 Task: Plan a time for the professional mentorship meeting.
Action: Mouse moved to (79, 170)
Screenshot: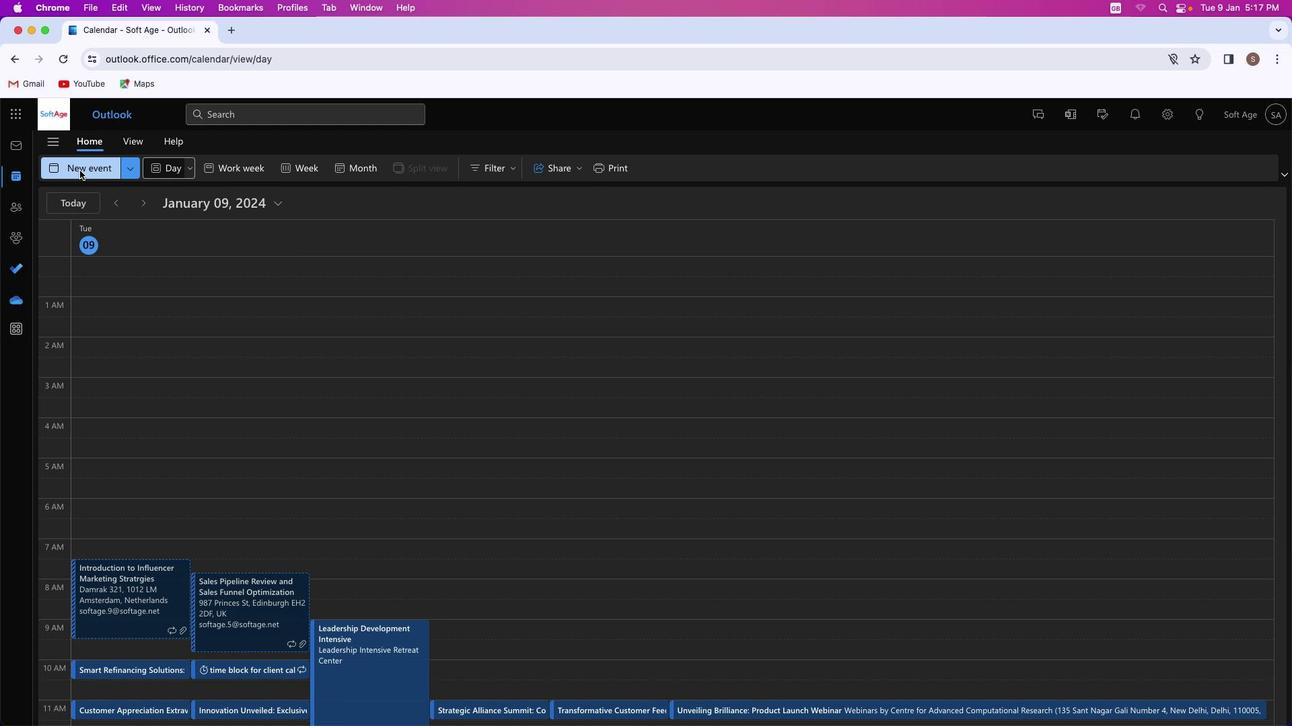 
Action: Mouse pressed left at (79, 170)
Screenshot: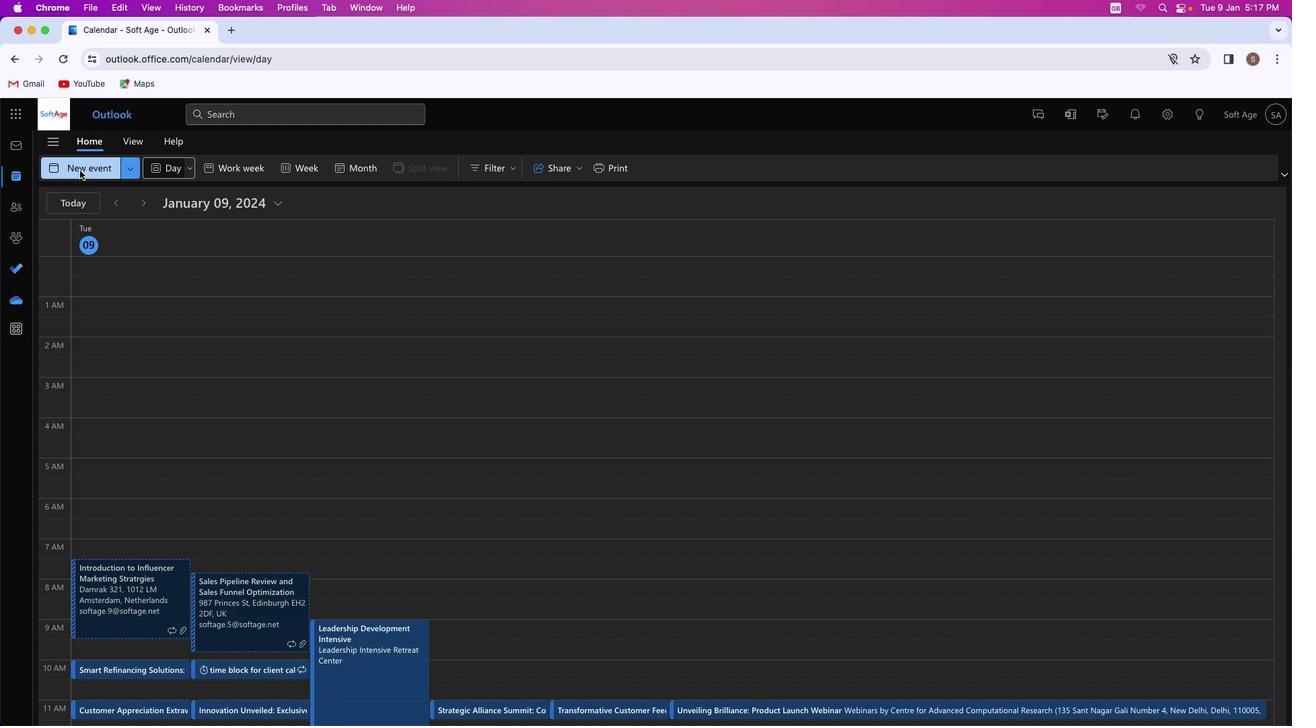 
Action: Mouse moved to (329, 249)
Screenshot: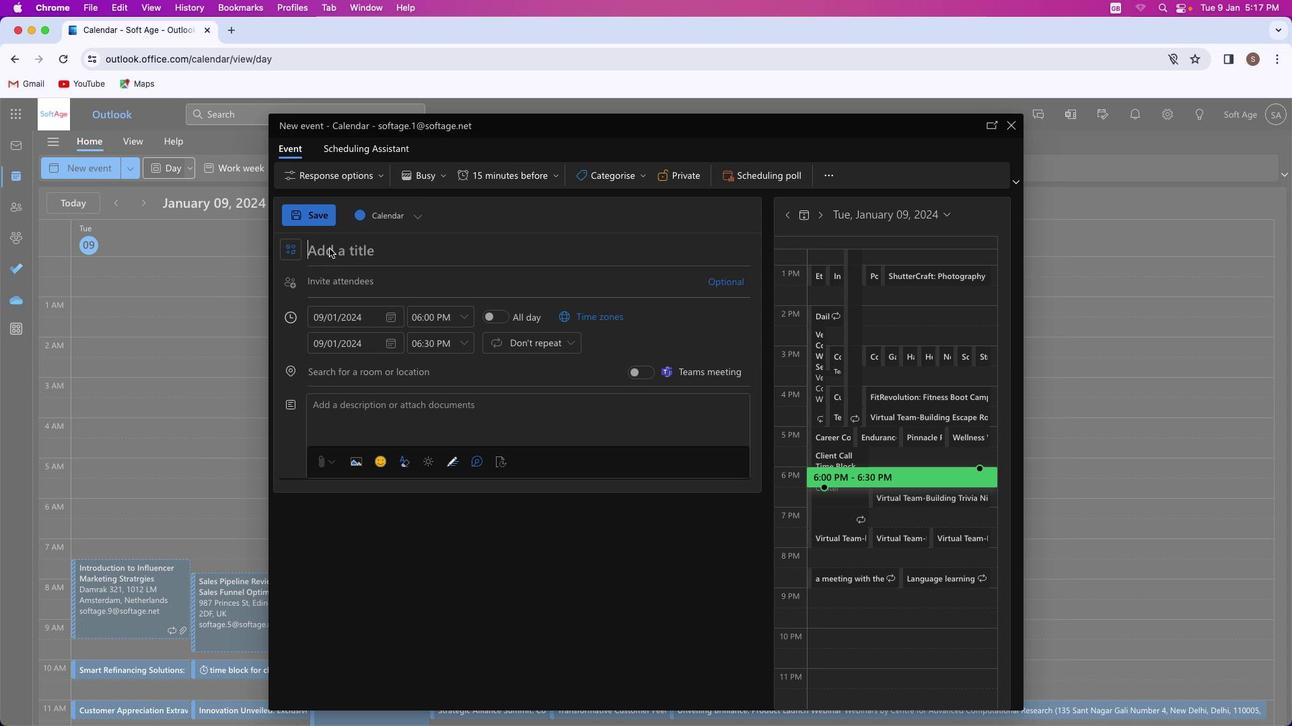 
Action: Mouse pressed left at (329, 249)
Screenshot: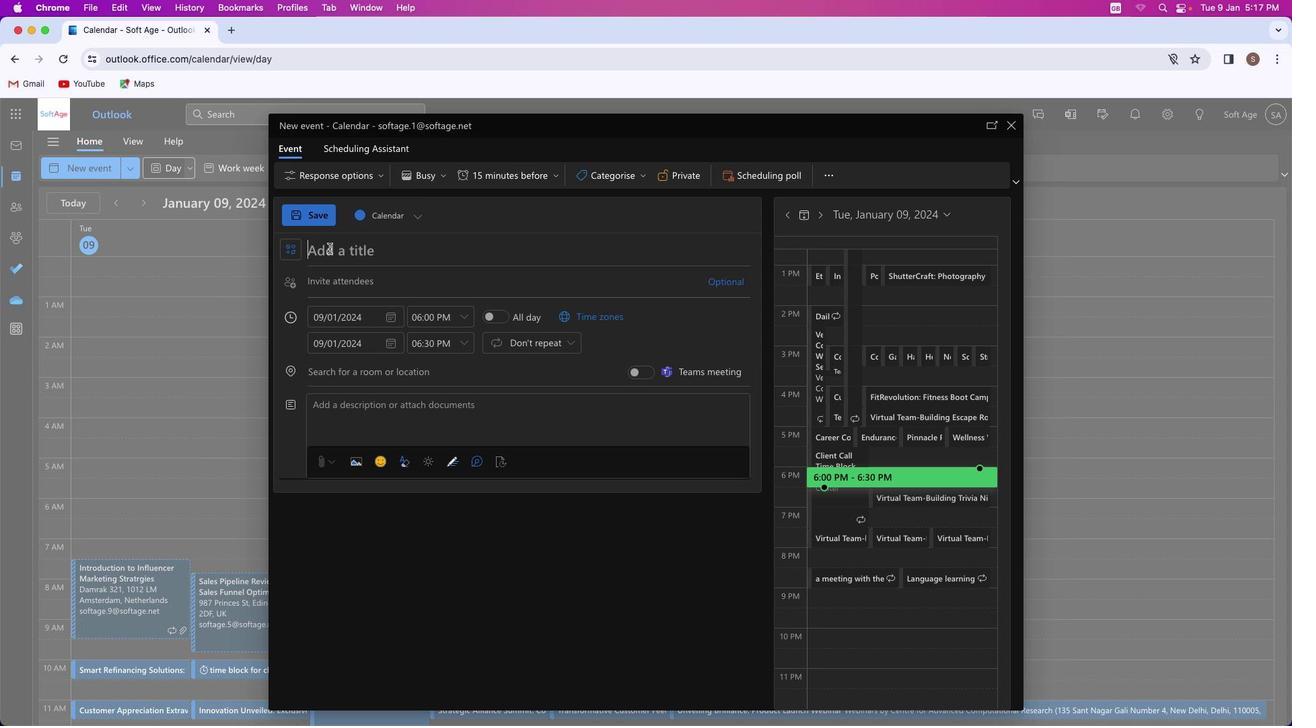 
Action: Key pressed Key.shift_r'M''e''n''t''o''r''s''h''i''p'Key.spaceKey.shift_r'M''o''m''e''n''t''u''m'Key.shift_r':'Key.spaceKey.shift_r'P''r''o''f''e''s''s''i''o''n''a''l'Key.spaceKey.shift'G''r''o''w''t''h'Key.spaceKey.shift_r'M''e''e''t''i''n''g'
Screenshot: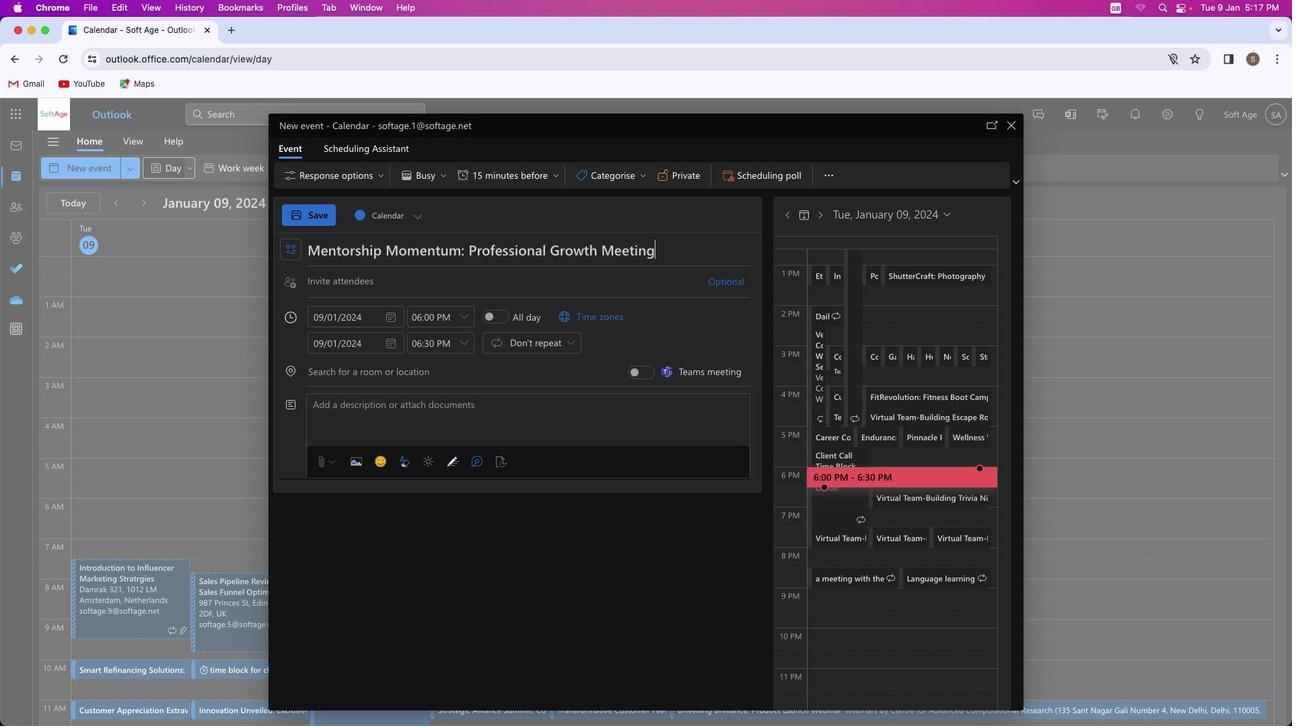 
Action: Mouse moved to (351, 286)
Screenshot: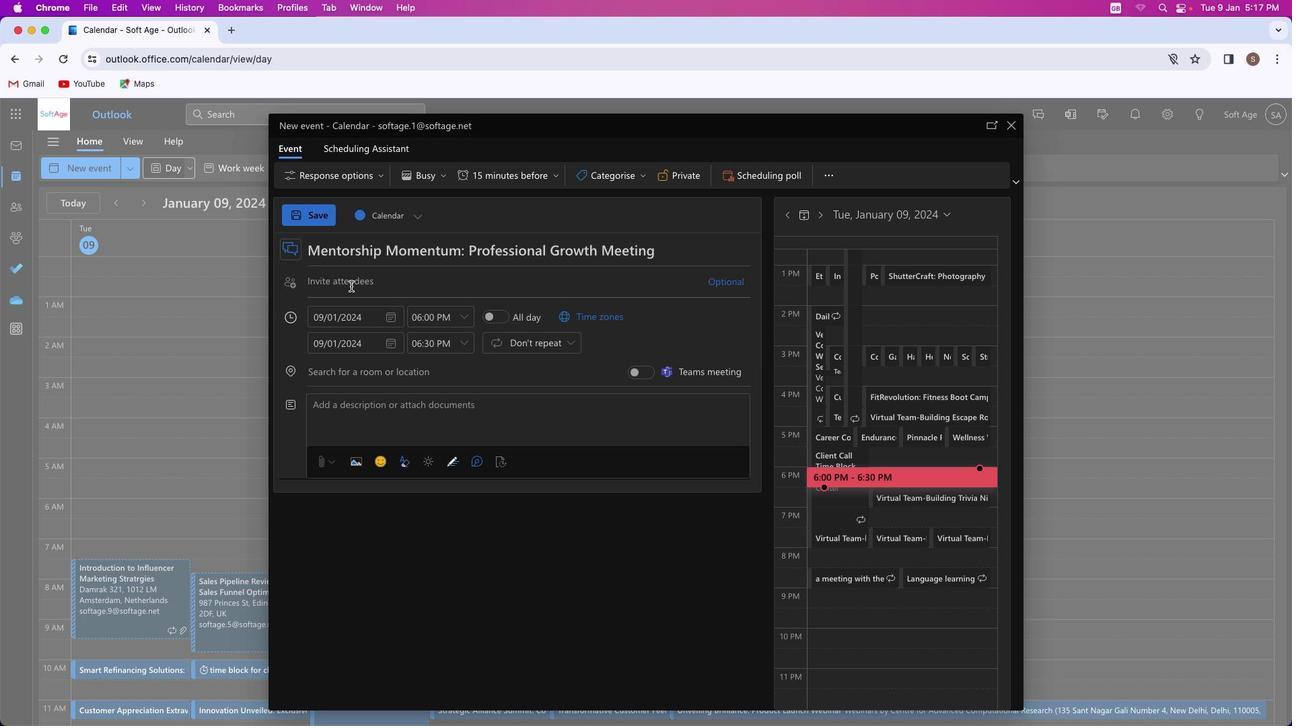 
Action: Mouse pressed left at (351, 286)
Screenshot: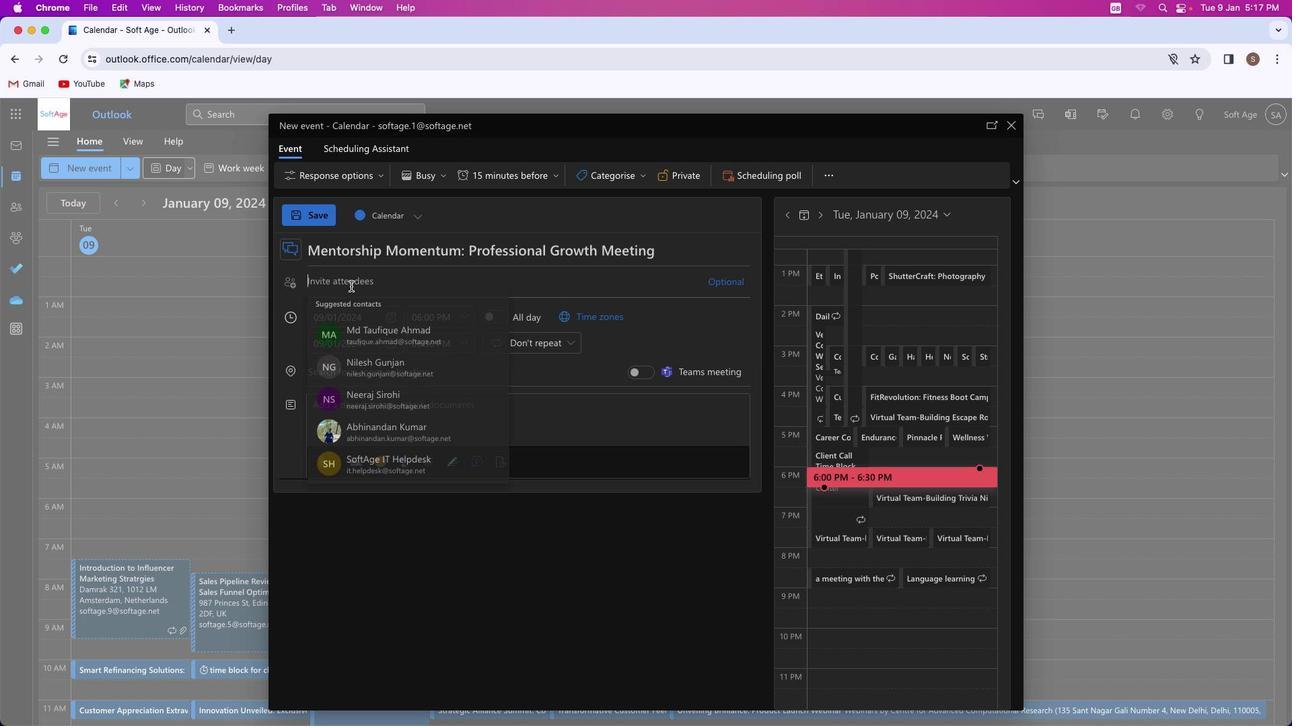 
Action: Key pressed 's''h''i''v''a''m''y''a''d''a''v''s''m''4''1'Key.shift'@''o''u''t''l''o''o''k''.''c''o''m'
Screenshot: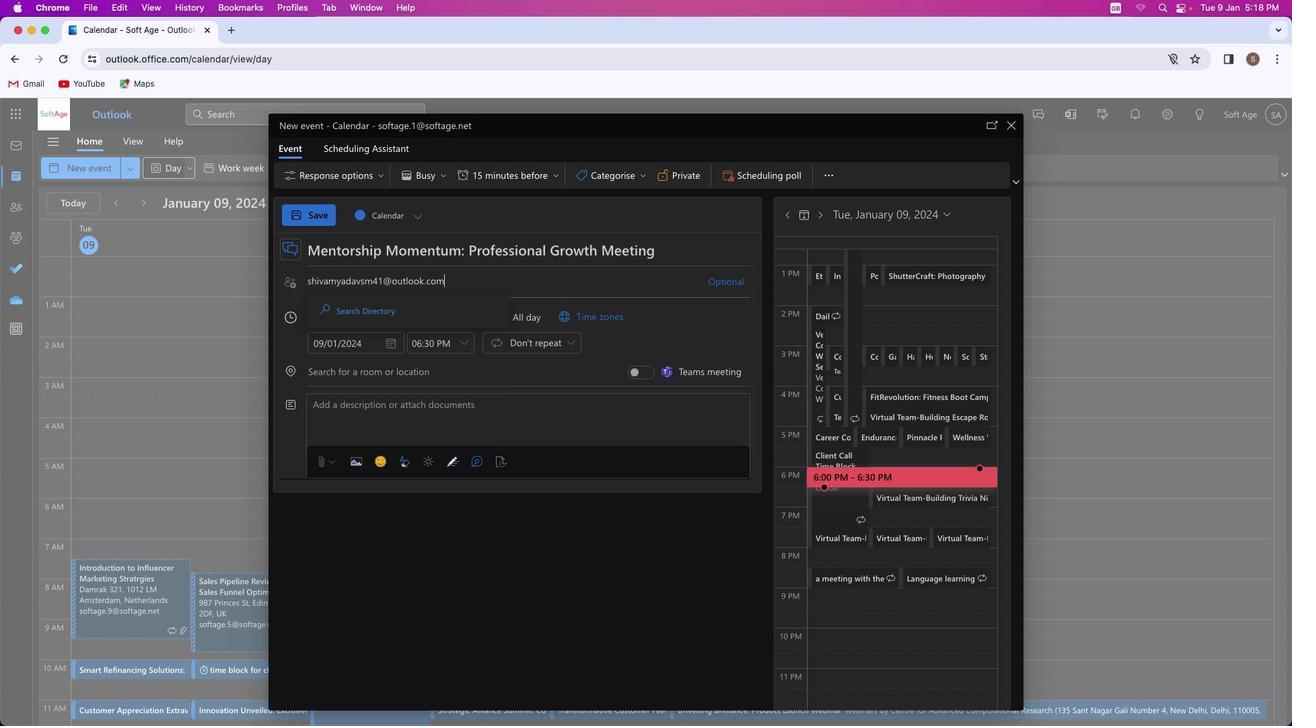 
Action: Mouse moved to (425, 313)
Screenshot: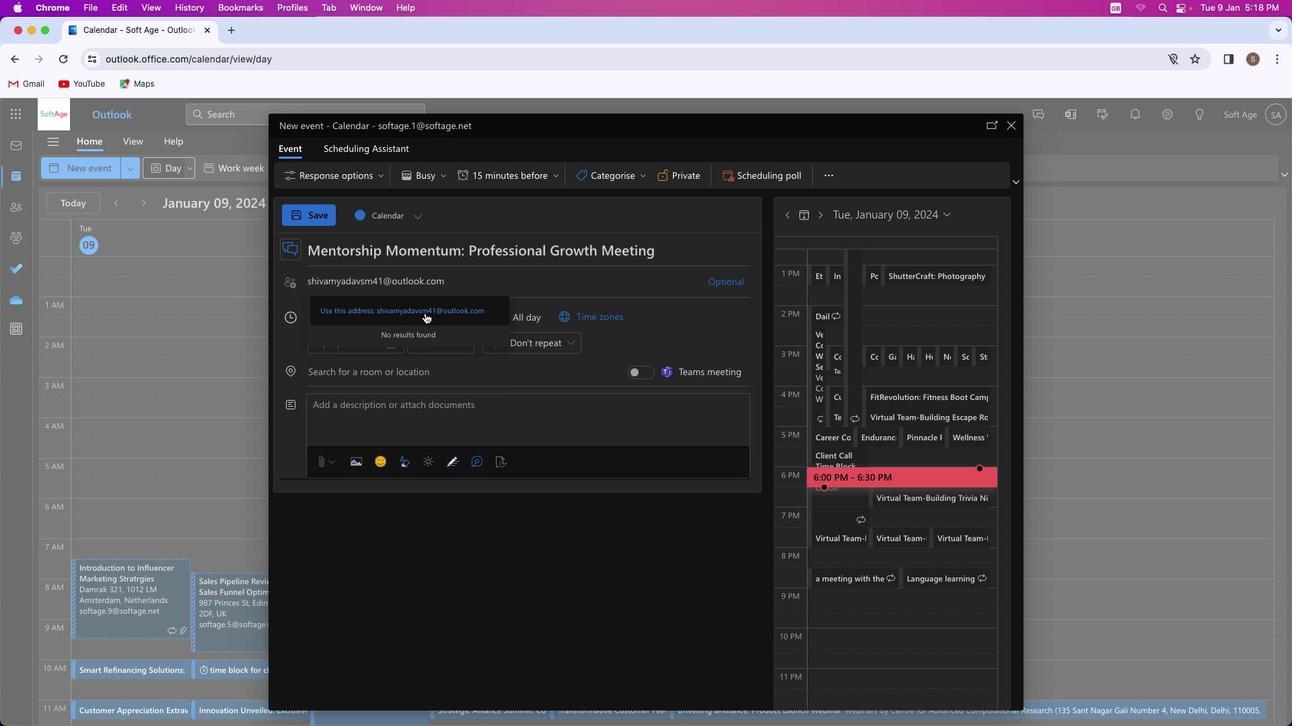 
Action: Mouse pressed left at (425, 313)
Screenshot: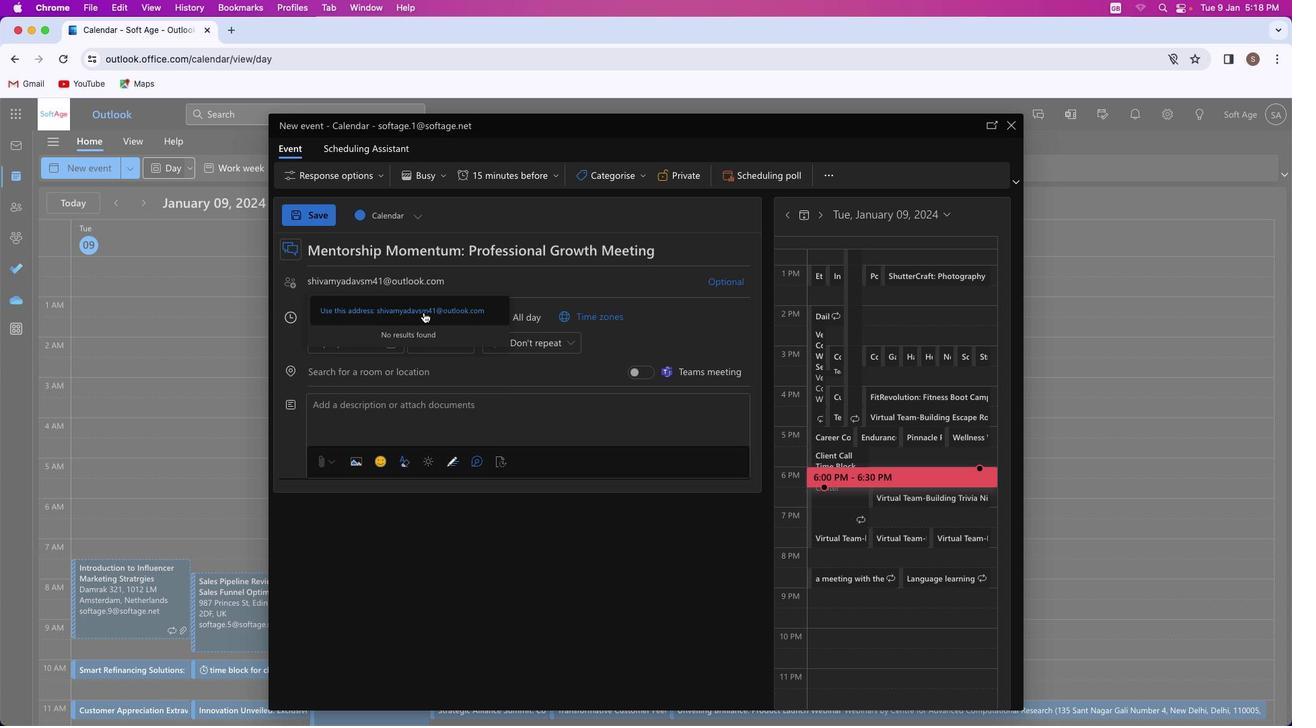 
Action: Mouse moved to (475, 311)
Screenshot: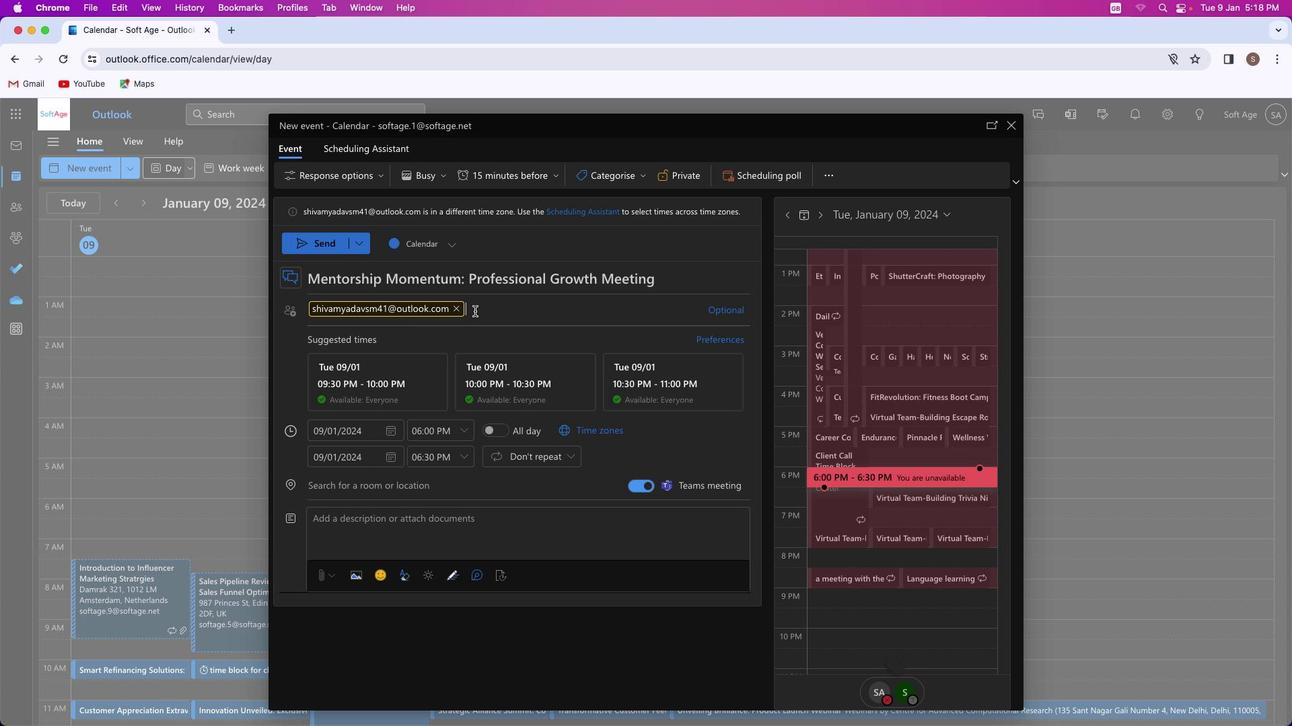 
Action: Key pressed Key.shift'A''k''a''s''h''r''a''j''p''u''t'Key.shift'@''o''u''t''l''o''o''k''.''c''o''m'
Screenshot: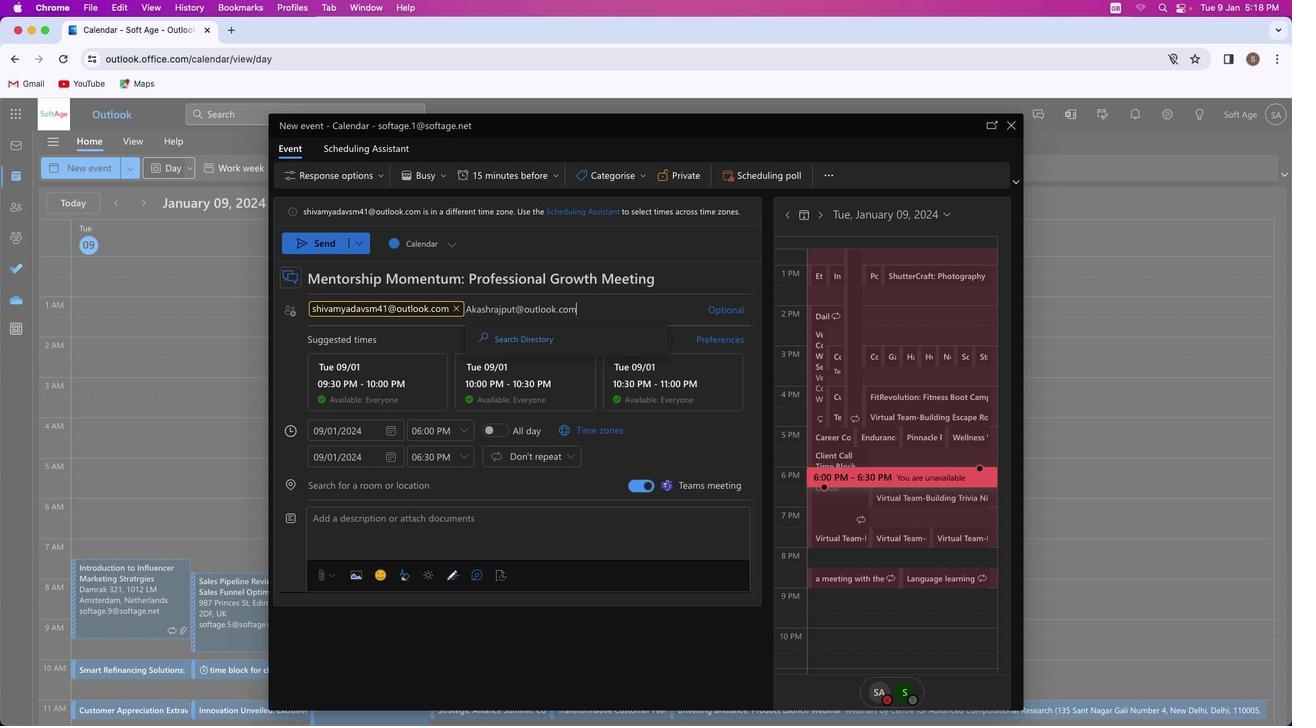 
Action: Mouse moved to (575, 339)
Screenshot: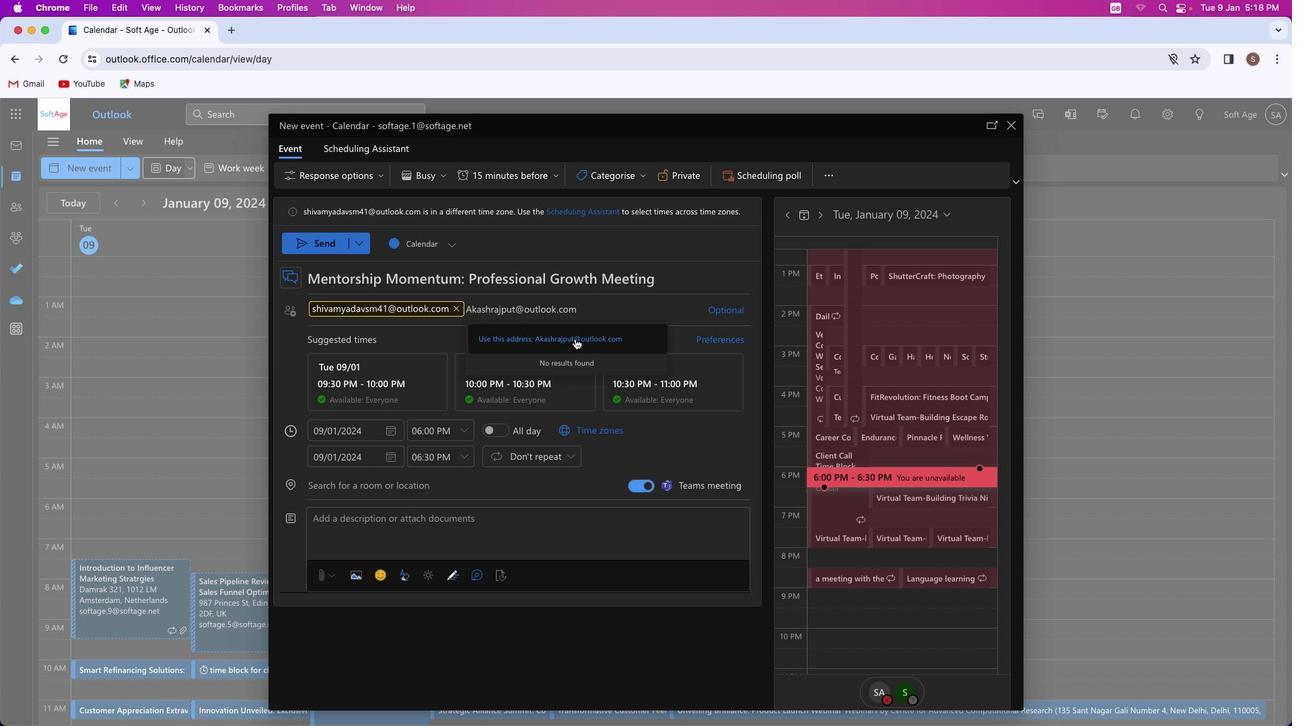 
Action: Mouse pressed left at (575, 339)
Screenshot: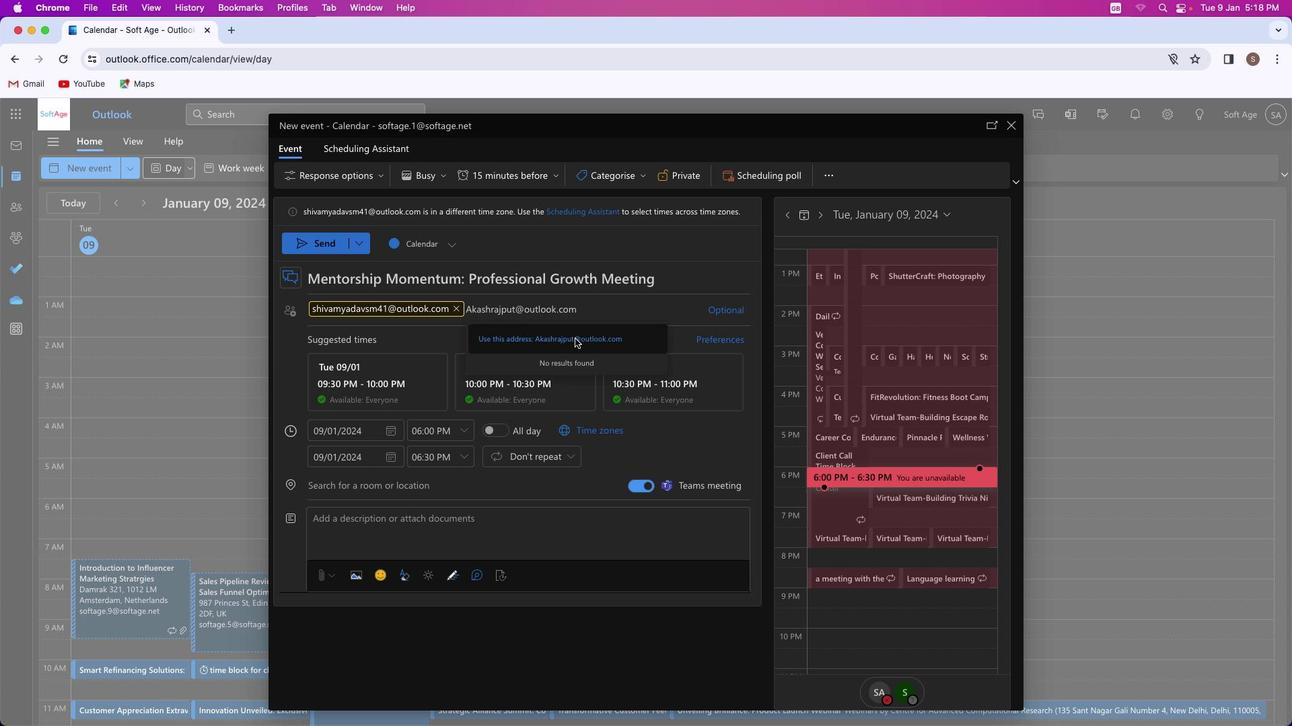 
Action: Mouse moved to (721, 325)
Screenshot: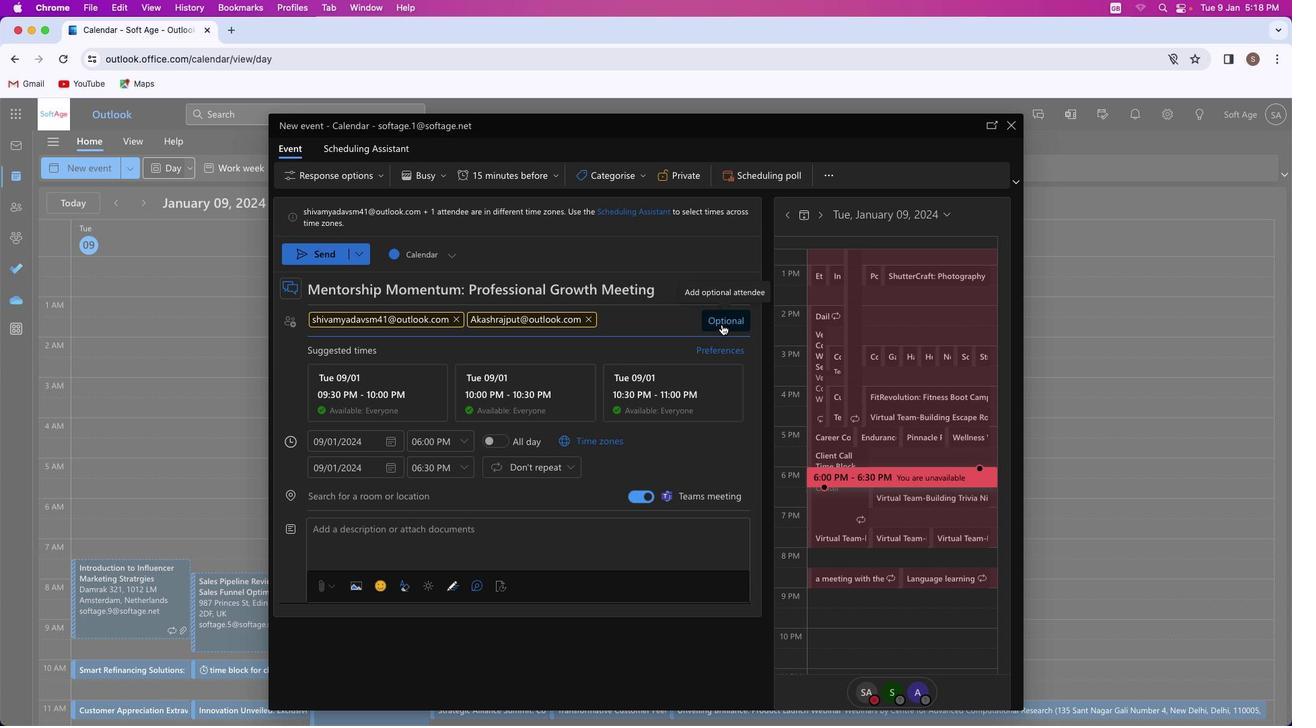 
Action: Mouse pressed left at (721, 325)
Screenshot: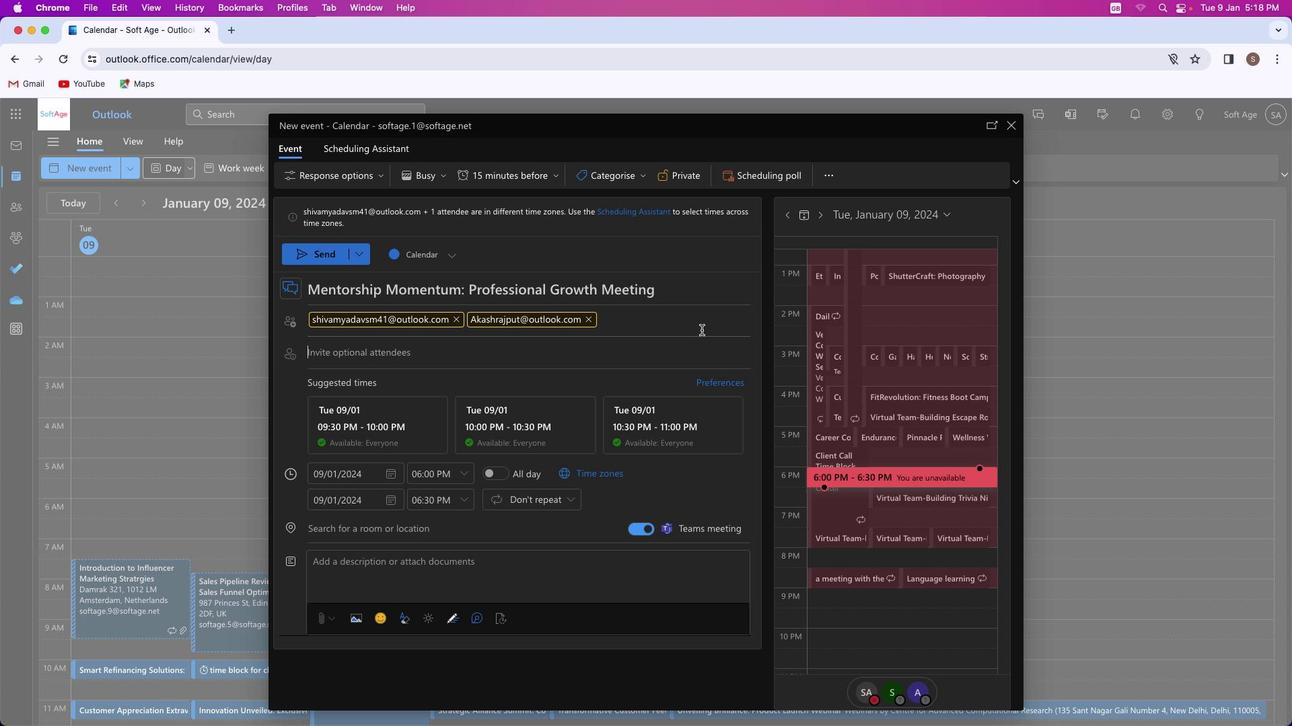
Action: Mouse moved to (374, 356)
Screenshot: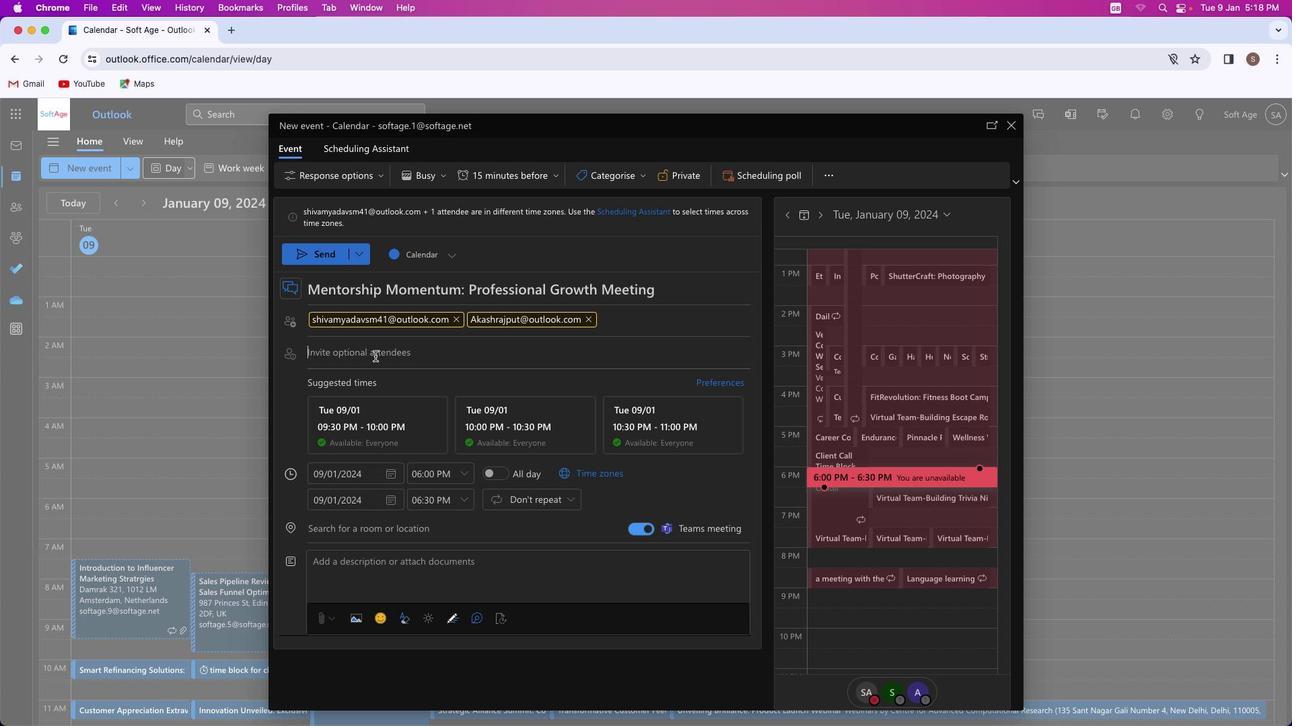 
Action: Key pressed Key.shift_r'M''u''k''k''u''n''d''1''0'Key.shift'@''o''u''t''l''o''o''k''.''c''o''m'
Screenshot: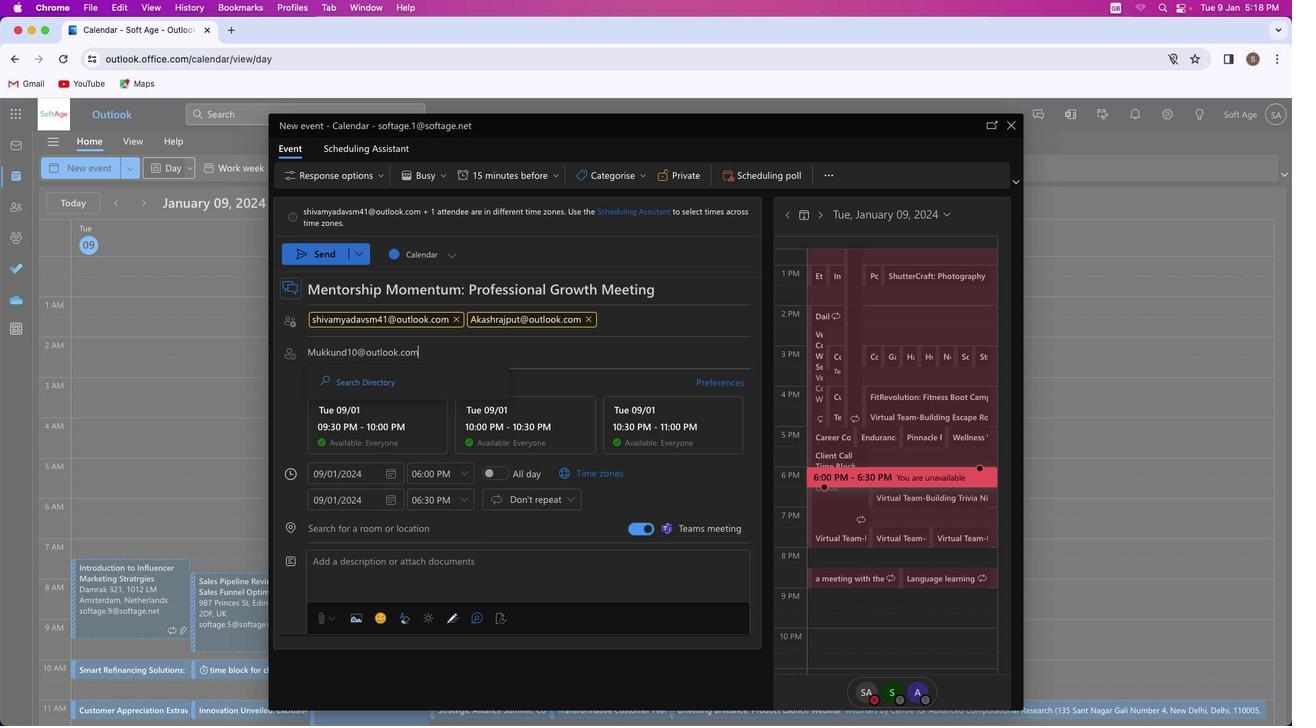 
Action: Mouse moved to (402, 379)
Screenshot: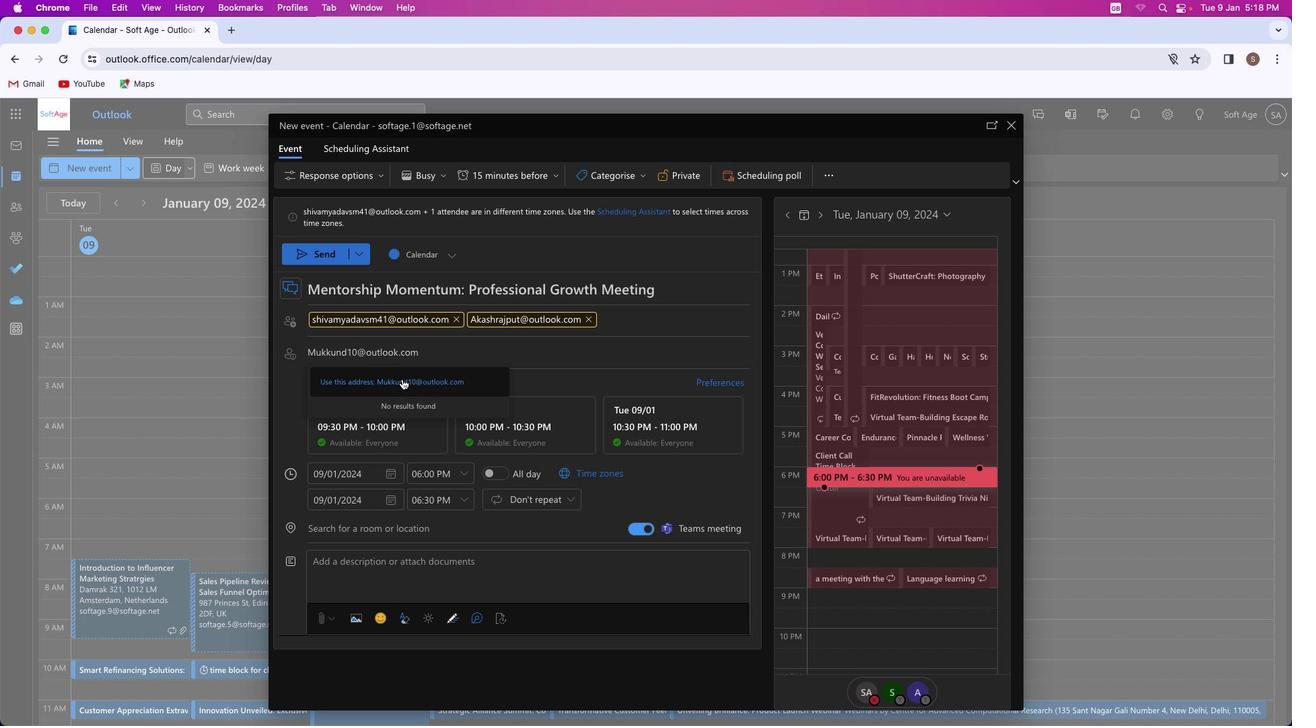
Action: Mouse pressed left at (402, 379)
Screenshot: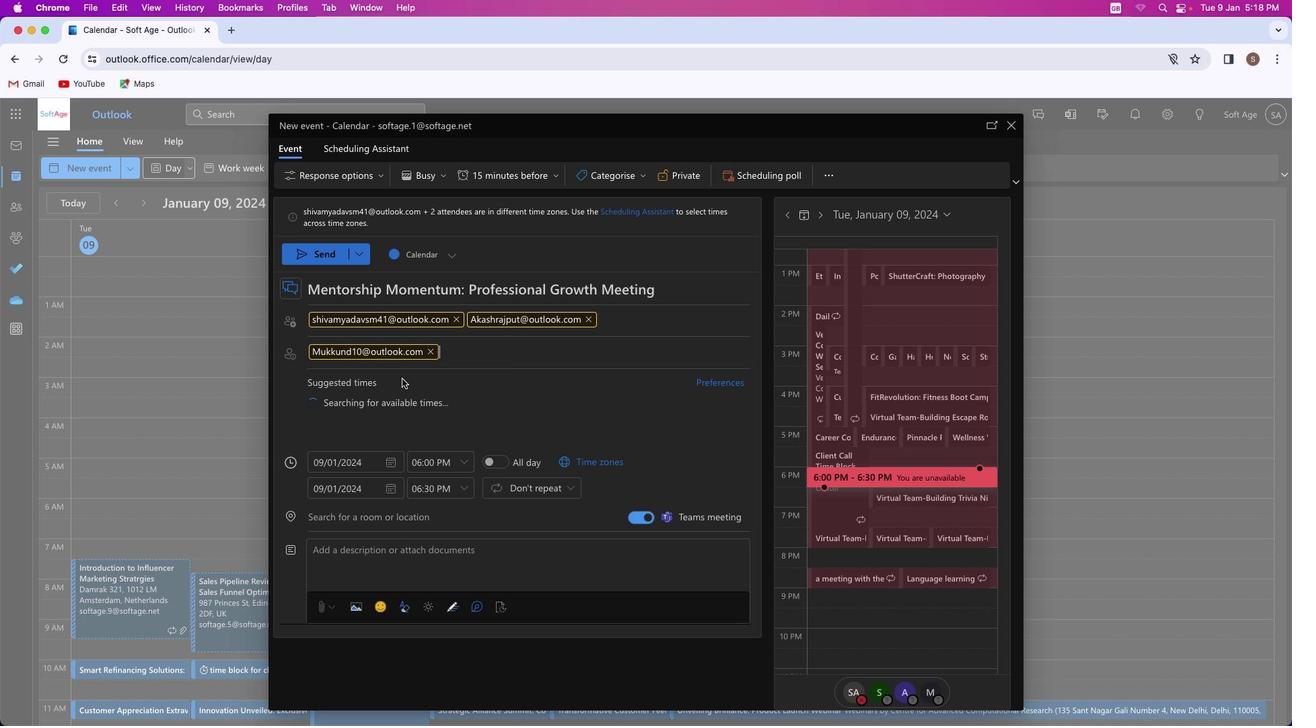 
Action: Mouse moved to (354, 529)
Screenshot: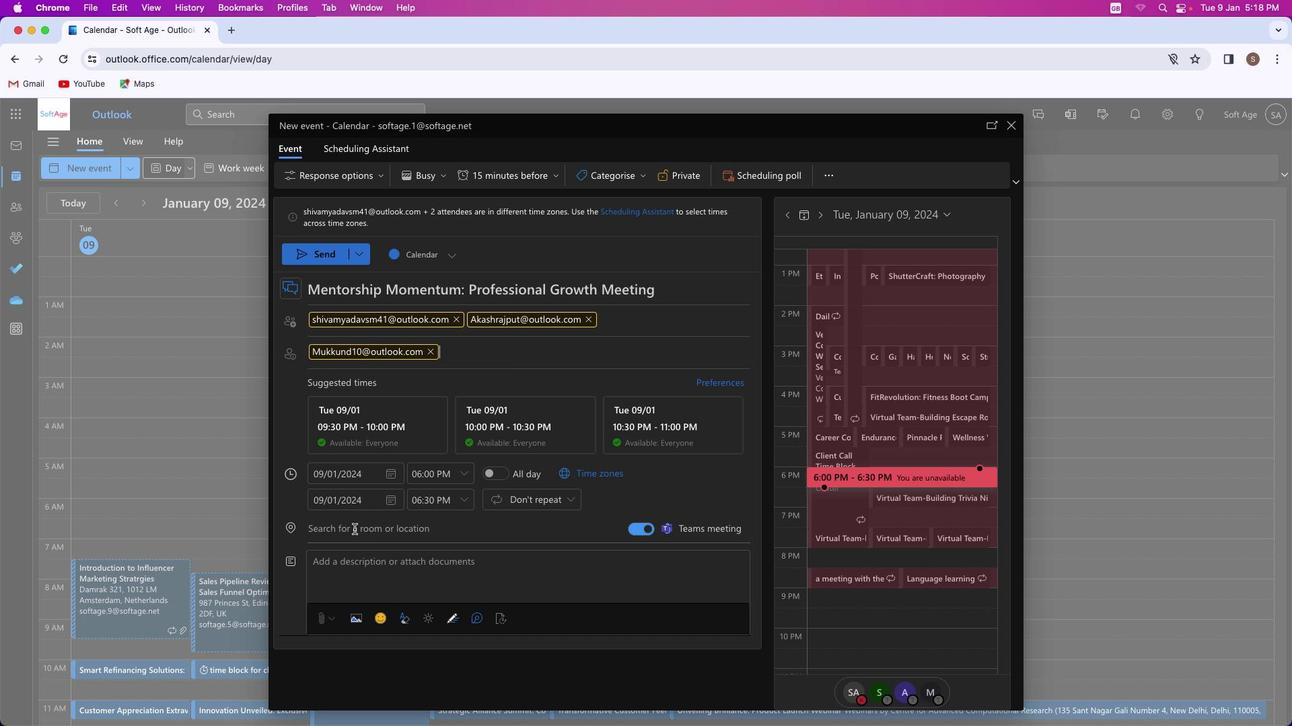 
Action: Mouse pressed left at (354, 529)
Screenshot: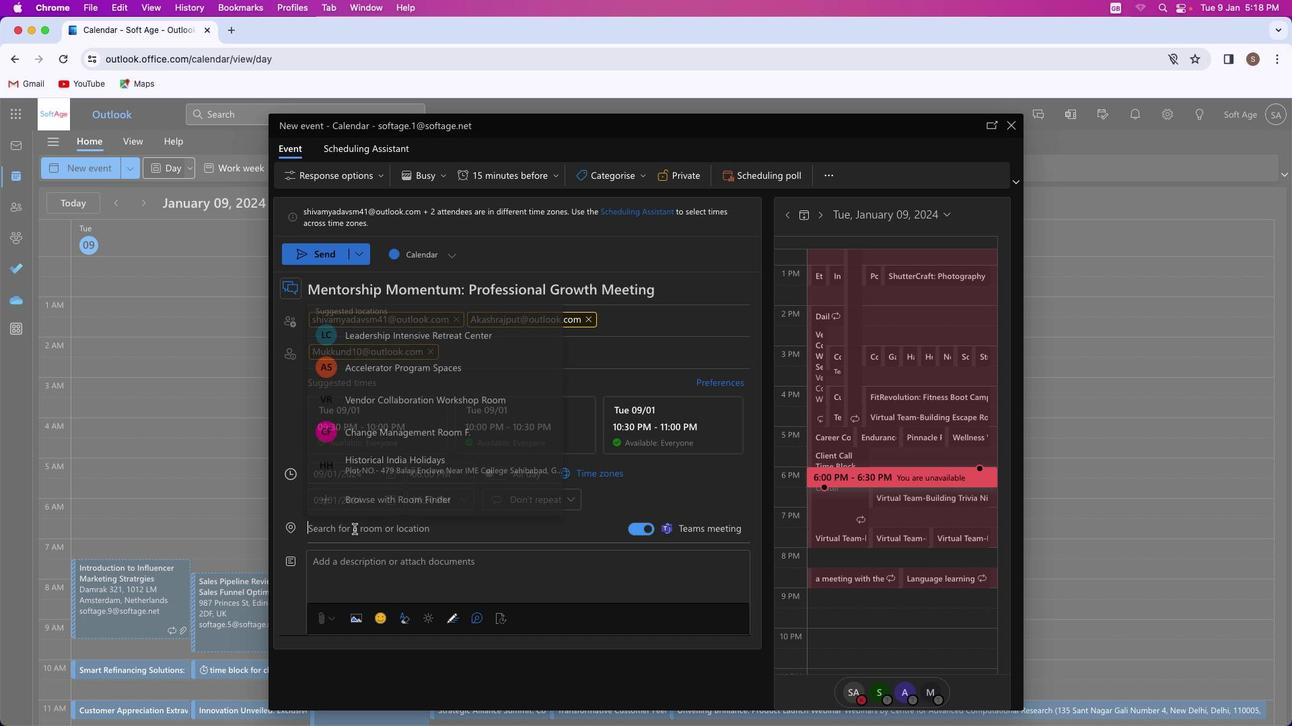 
Action: Key pressed Key.shift_r'P''r''o''f'
Screenshot: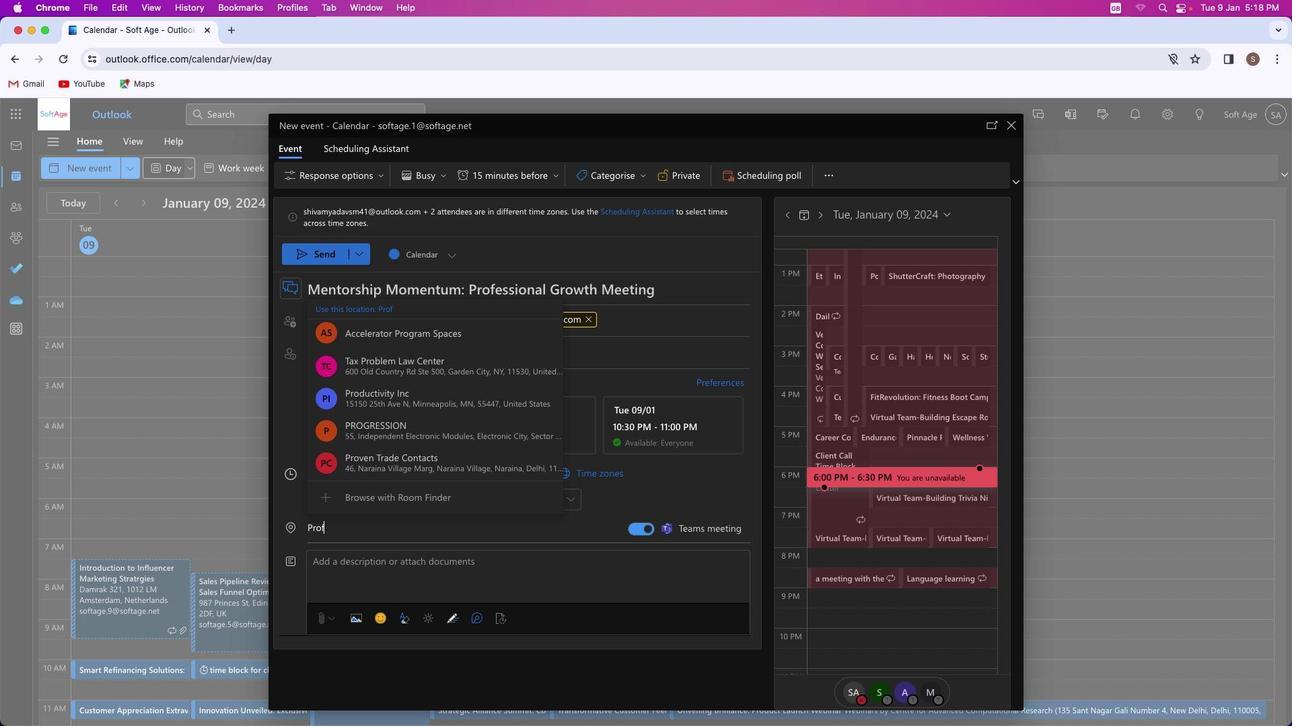 
Action: Mouse moved to (400, 431)
Screenshot: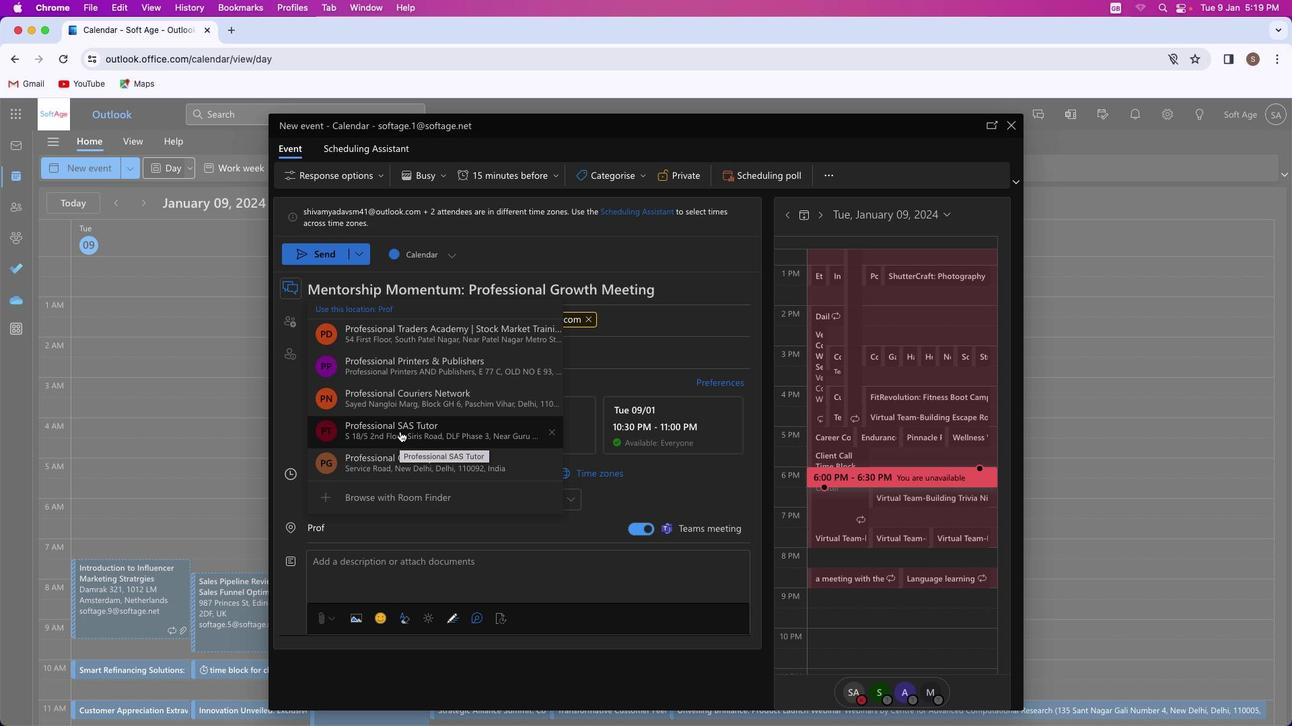 
Action: Mouse pressed left at (400, 431)
Screenshot: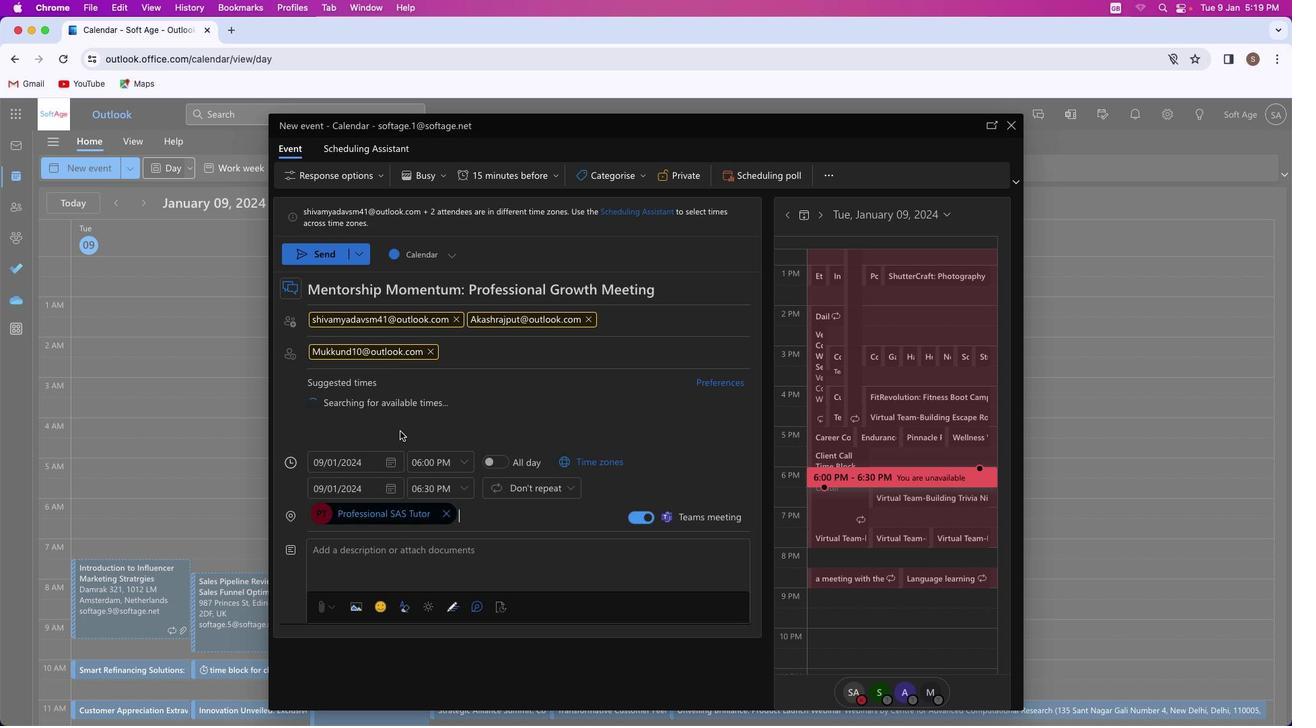 
Action: Mouse moved to (413, 562)
Screenshot: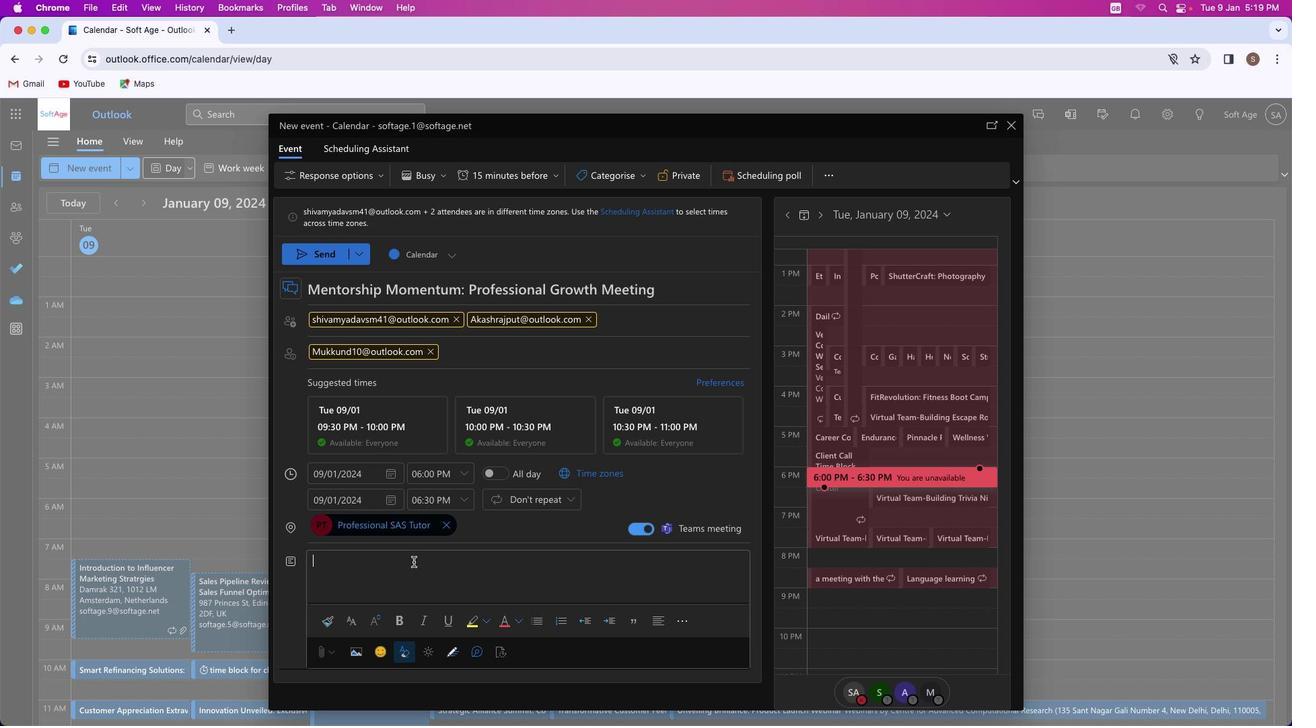 
Action: Mouse pressed left at (413, 562)
Screenshot: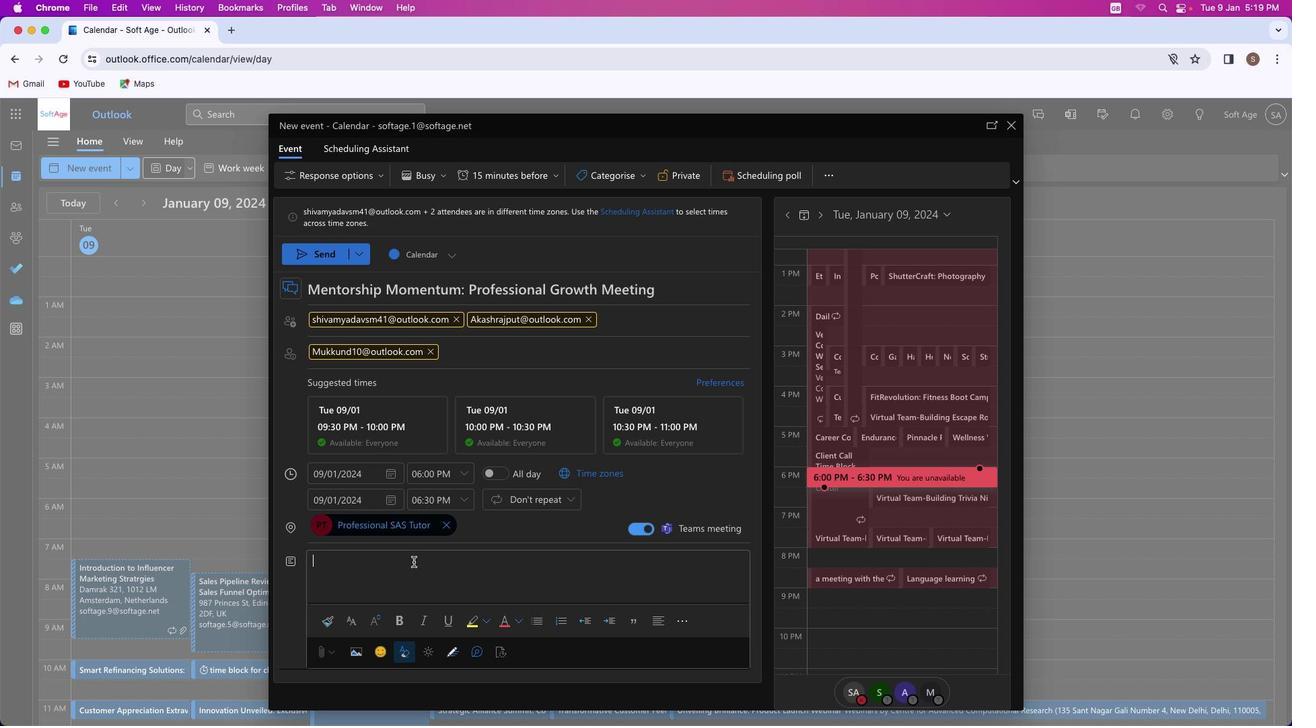 
Action: Key pressed Key.shift'E''n''g''a''g''e'Key.space'i''n'Key.space'o''u''r'Key.space'm''e''n''t''o''r''s''h''i''p'Key.space'm''e''e''t''i''n''g'Key.space'f''o''r'Key.space'g''u''i''d''a''n''c''e'Key.space'a''n''d'Key.space'i''n''s''i''g''h''t''s'Key.space'f''r''o''m'Key.space's''e''a''s''o''n''e''d'Key.space'p''r''o''f''e''s''s''i''o''n''a''l''s''.'Key.spaceKey.shift'A''c''c''e''l''e''r''a''t''e'Key.space'y''o''u''r'Key.space'c''a''r''e''e''r'Key.space't''h''r''o''u''g''h'Key.space'm''e''a''n''i''n''g''f''u''l'Key.space'c''o''n''n''e''c''t''i''o''n''s'','Key.space'k''n''o''w''l''e''d''g''e'Key.space's''h''a''r''i''n''g'Key.spaceKey.backspace','Key.space'a''n''d'Key.space't''a''i''l''o''r''e''d'Key.space'a''d''v''i''c''e''.'
Screenshot: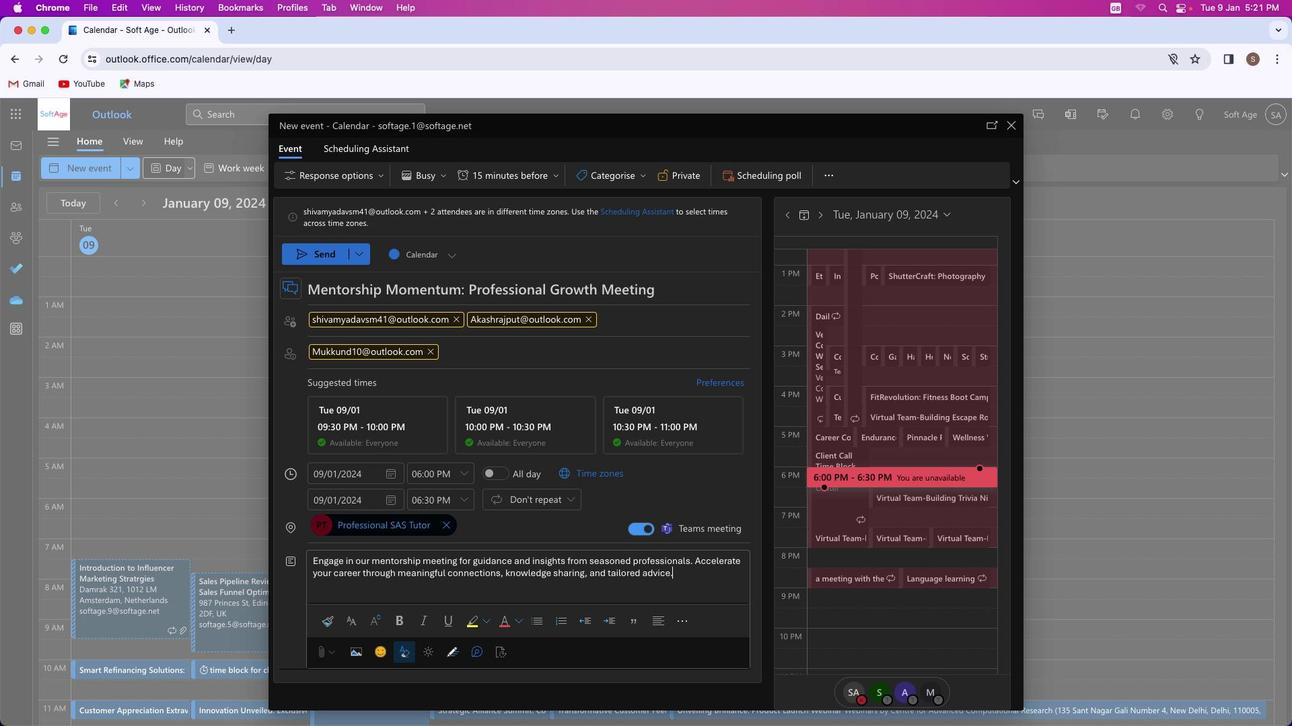 
Action: Mouse moved to (370, 562)
Screenshot: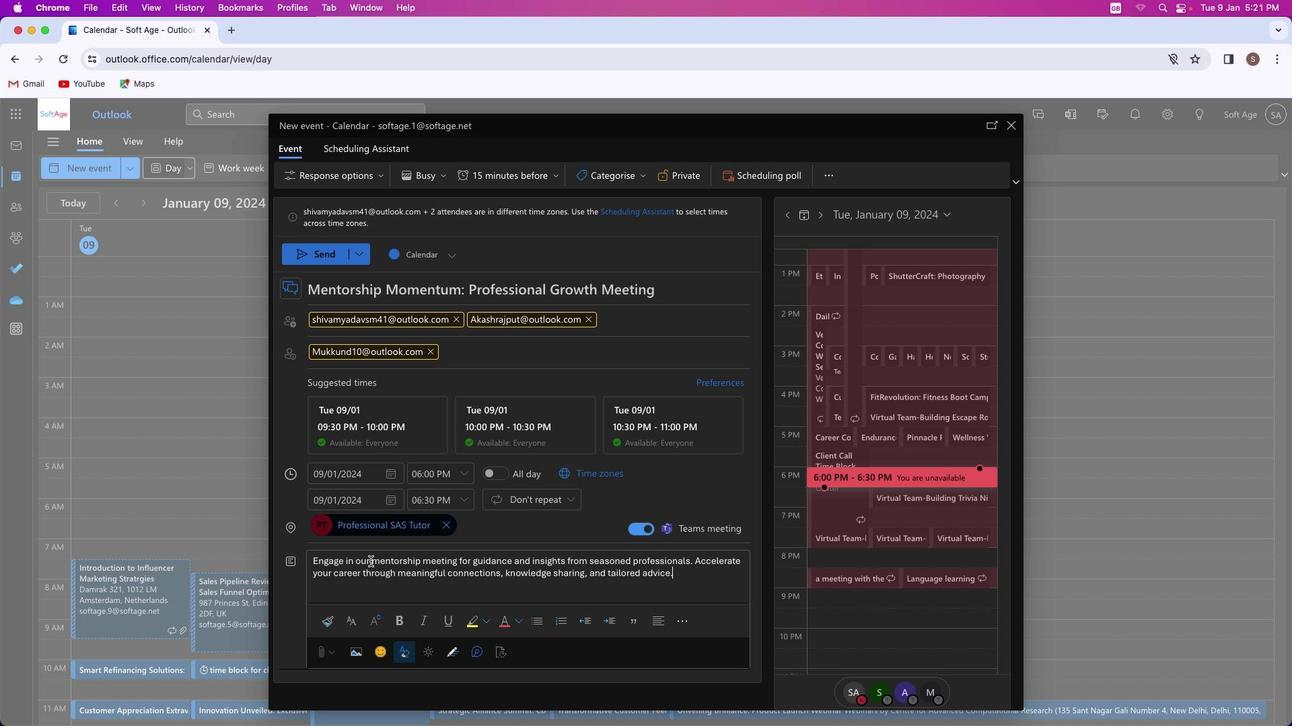 
Action: Mouse pressed left at (370, 562)
Screenshot: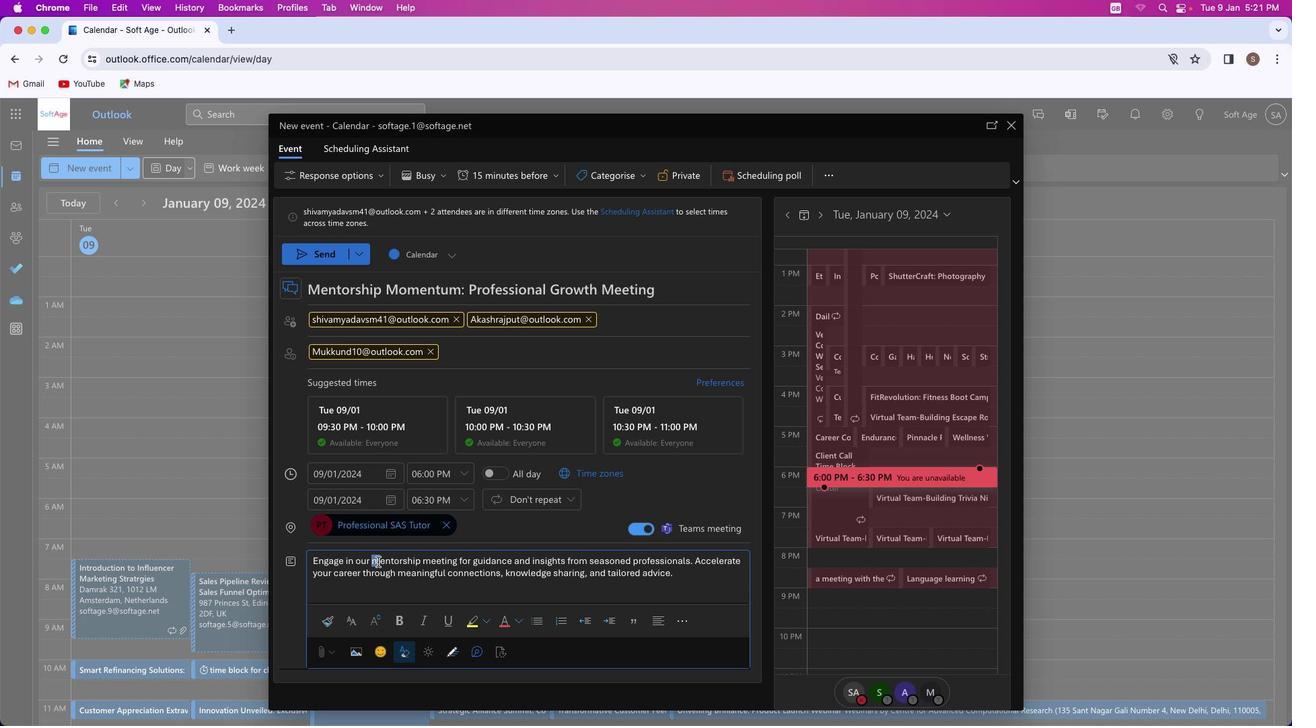 
Action: Mouse moved to (397, 617)
Screenshot: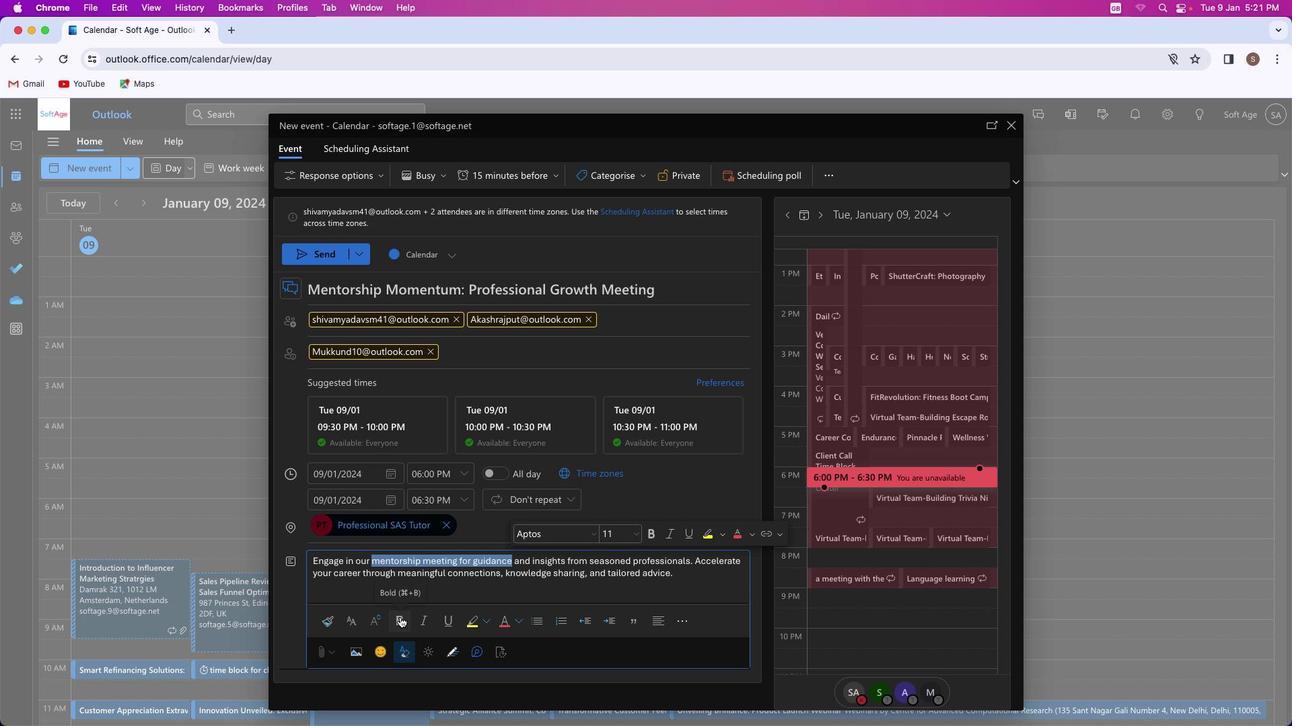 
Action: Mouse pressed left at (397, 617)
Screenshot: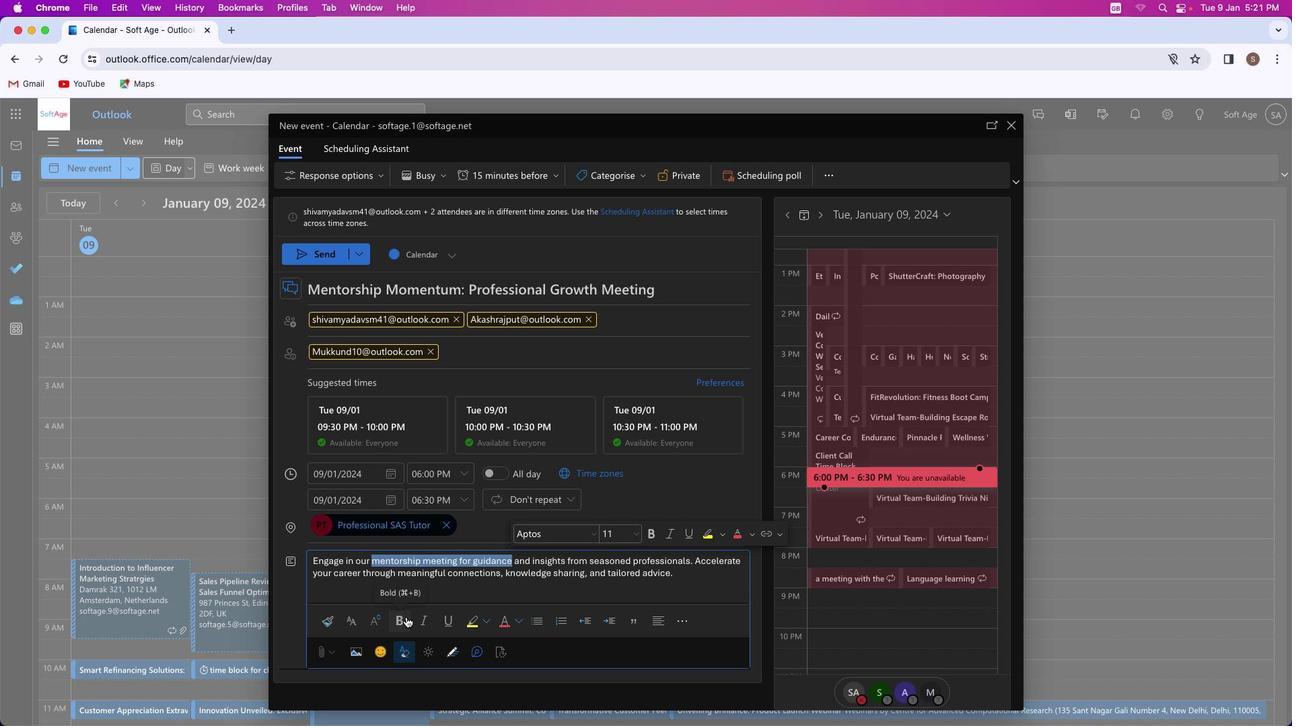 
Action: Mouse moved to (421, 619)
Screenshot: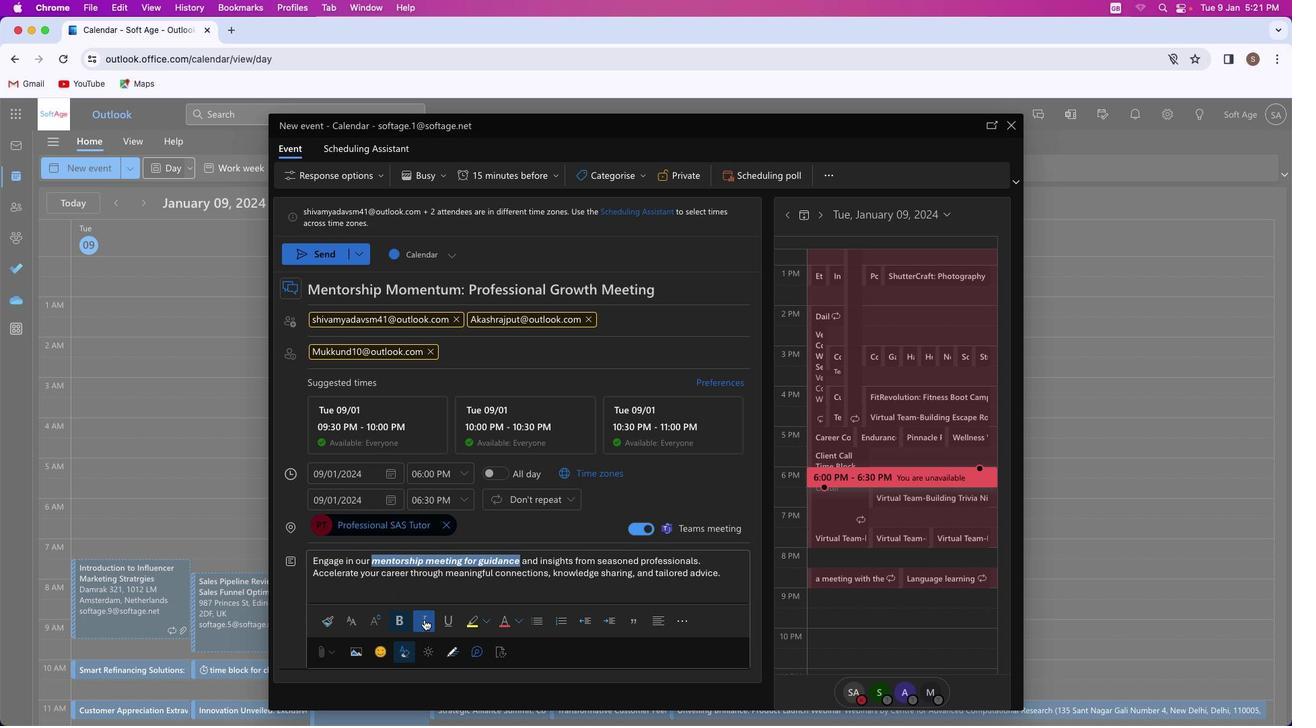 
Action: Mouse pressed left at (421, 619)
Screenshot: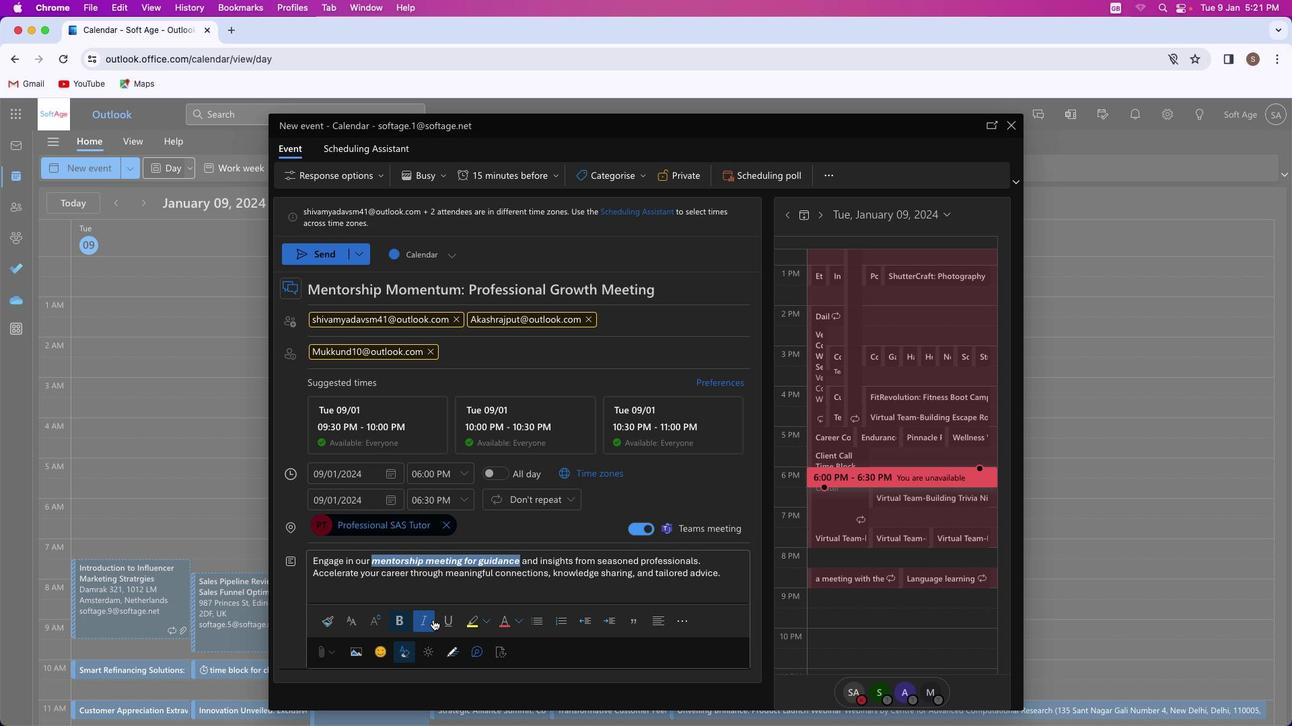 
Action: Mouse moved to (442, 618)
Screenshot: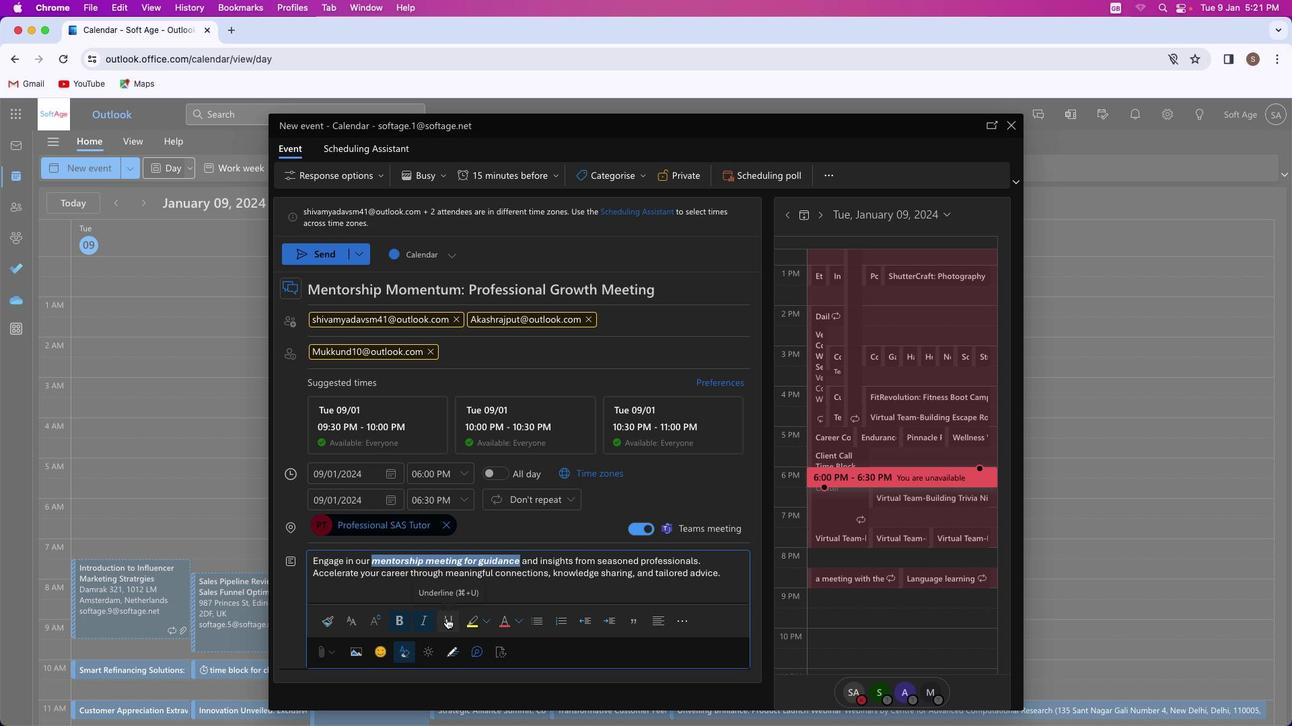 
Action: Mouse pressed left at (442, 618)
Screenshot: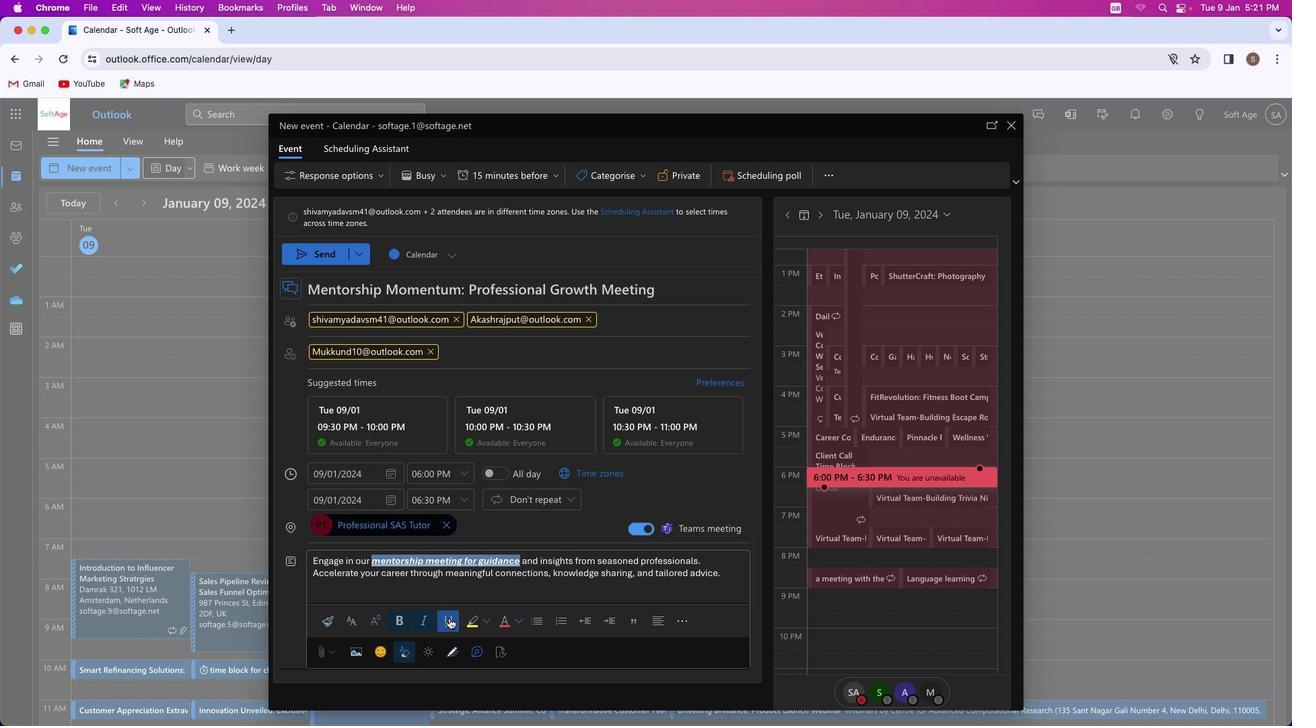 
Action: Mouse moved to (505, 622)
Screenshot: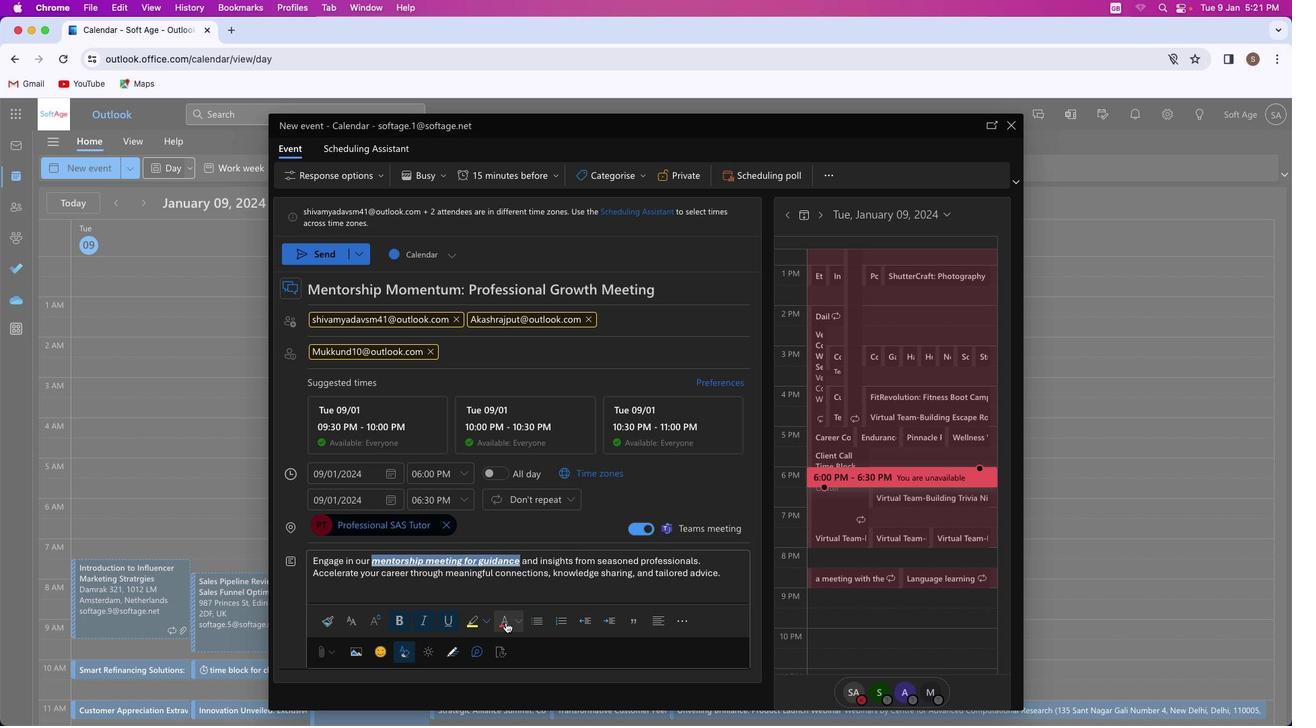 
Action: Mouse pressed left at (505, 622)
Screenshot: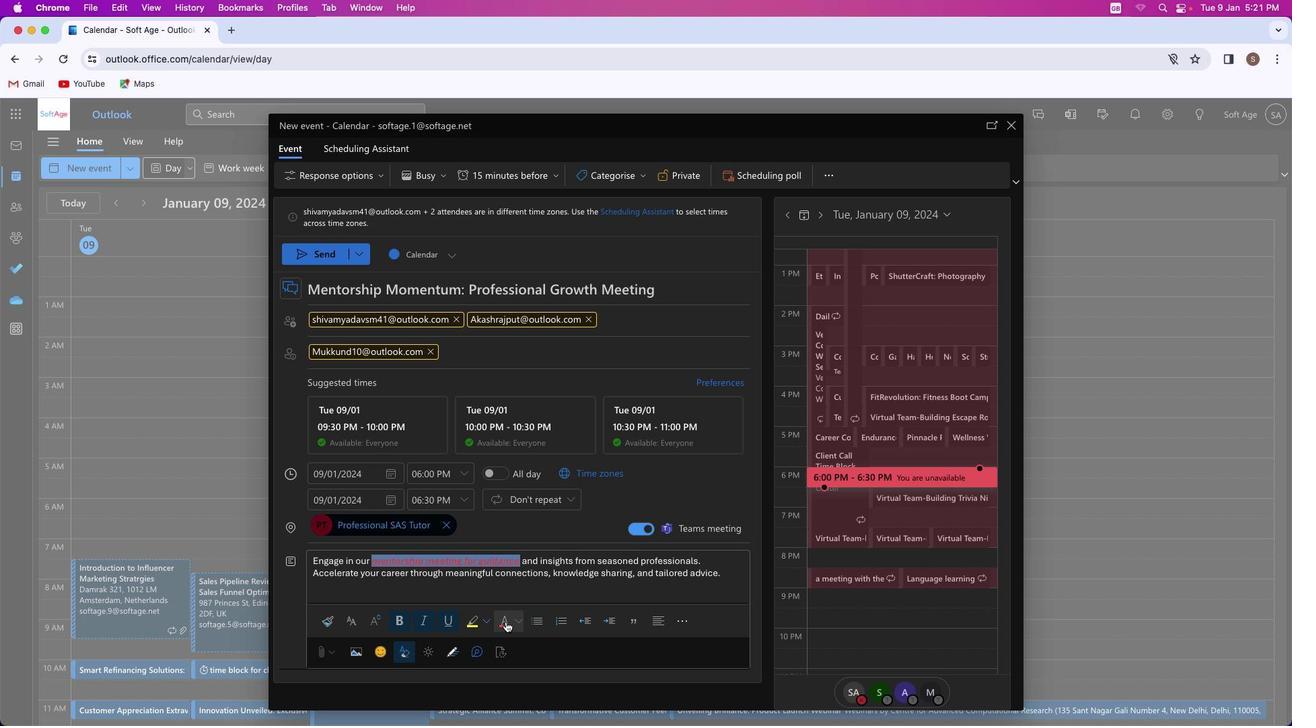
Action: Mouse moved to (520, 592)
Screenshot: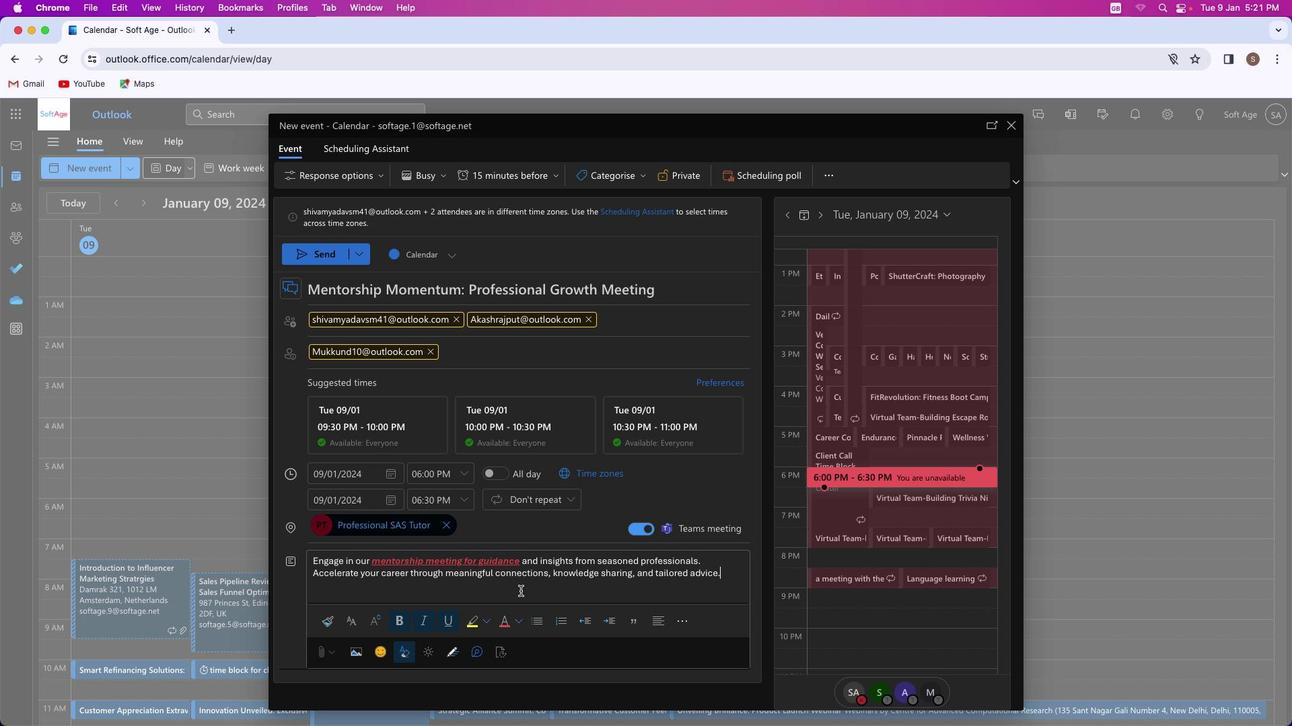 
Action: Mouse pressed left at (520, 592)
Screenshot: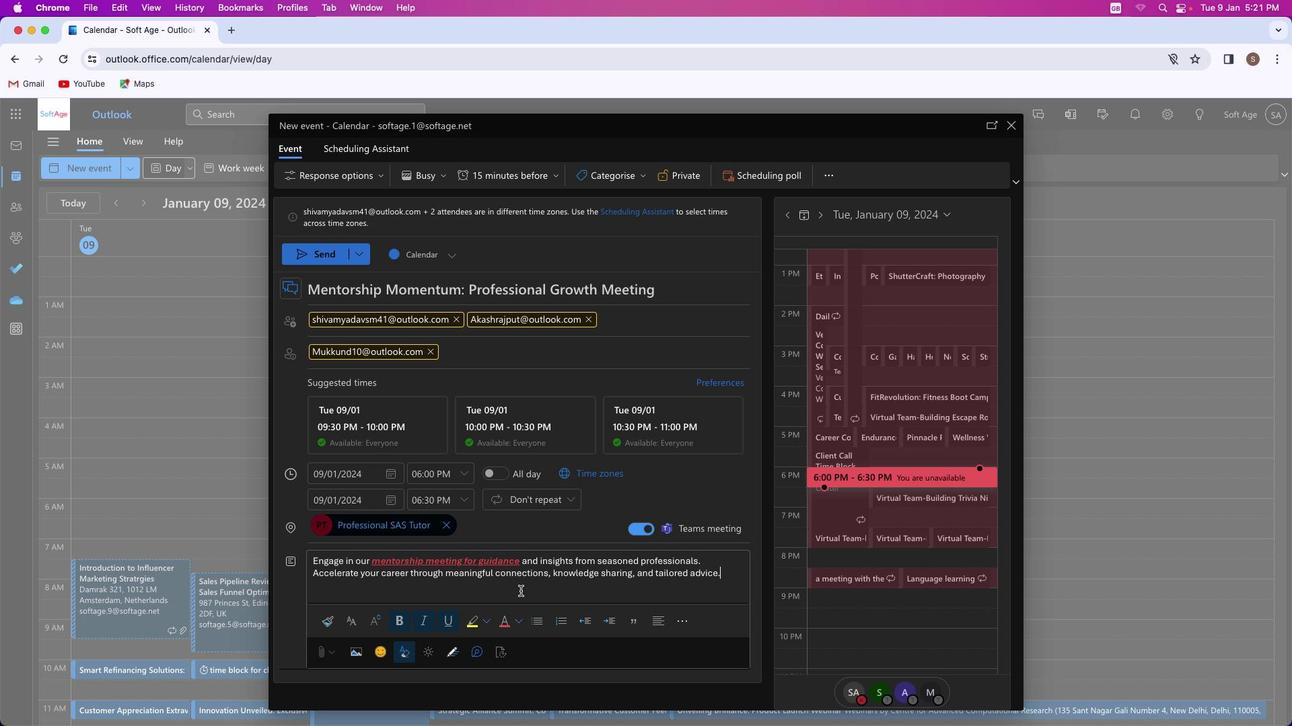 
Action: Mouse moved to (597, 562)
Screenshot: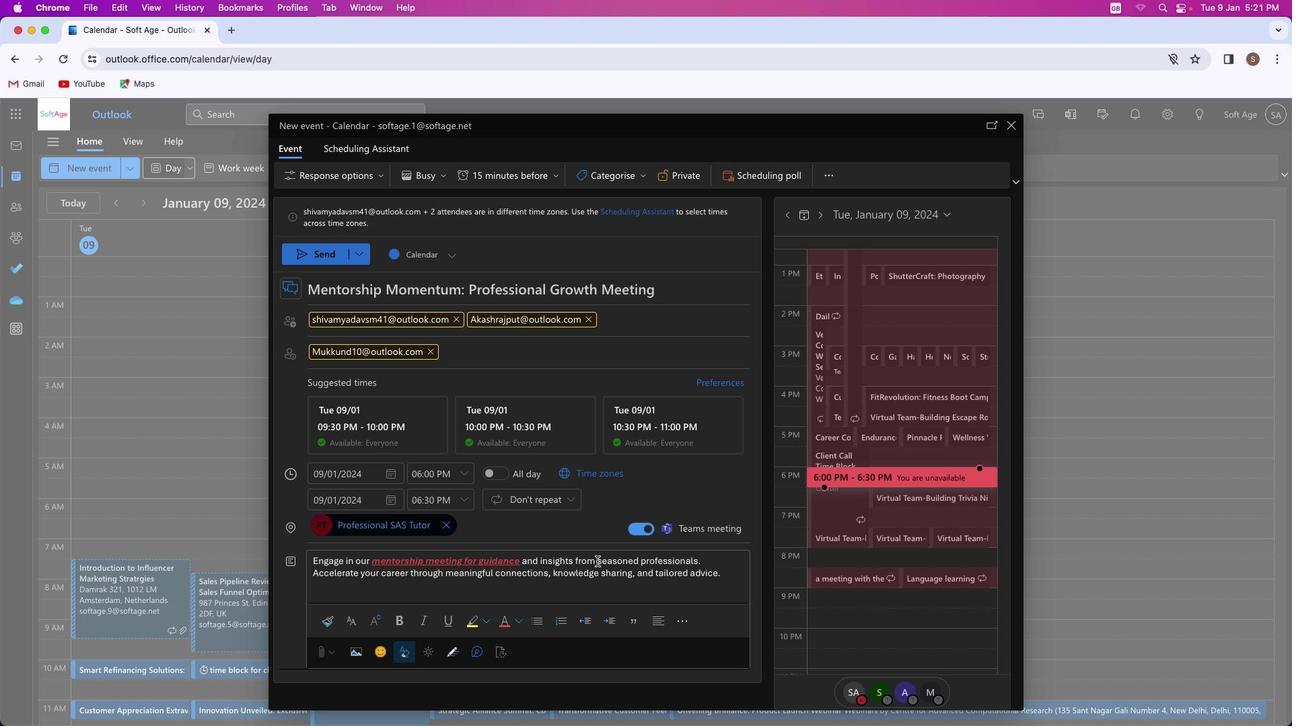 
Action: Mouse pressed left at (597, 562)
Screenshot: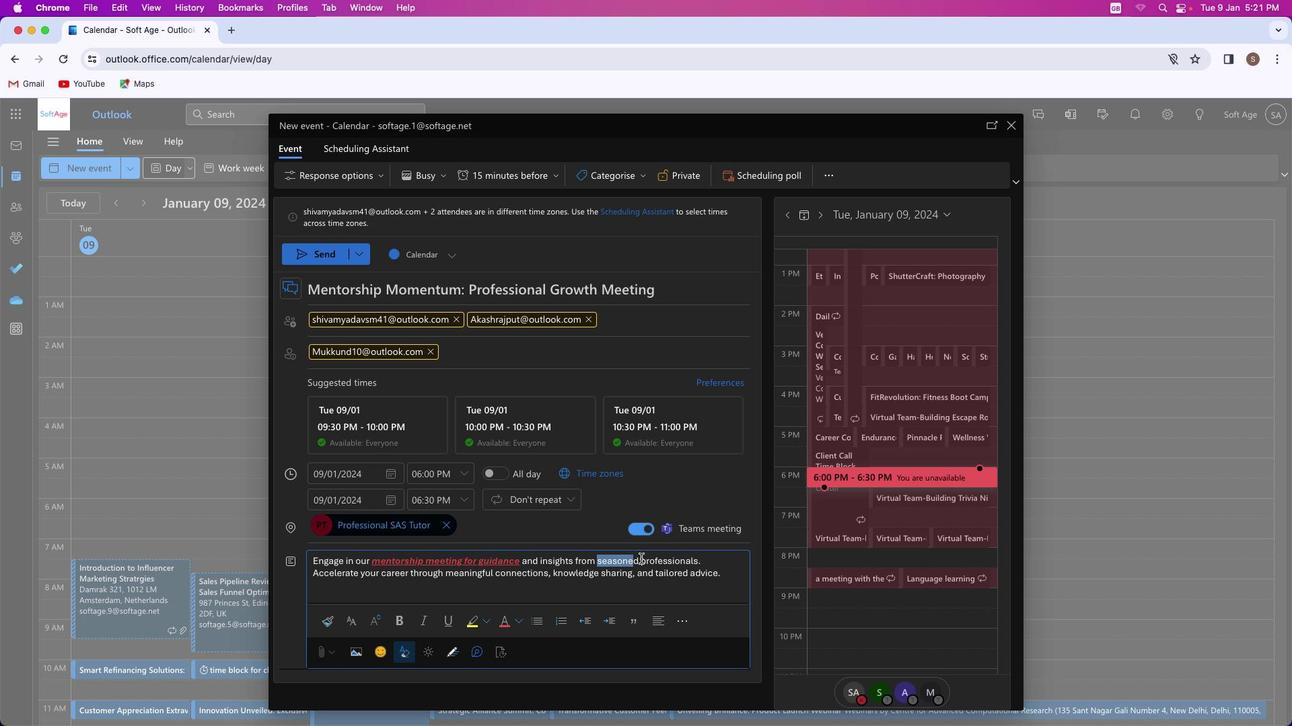 
Action: Mouse moved to (400, 619)
Screenshot: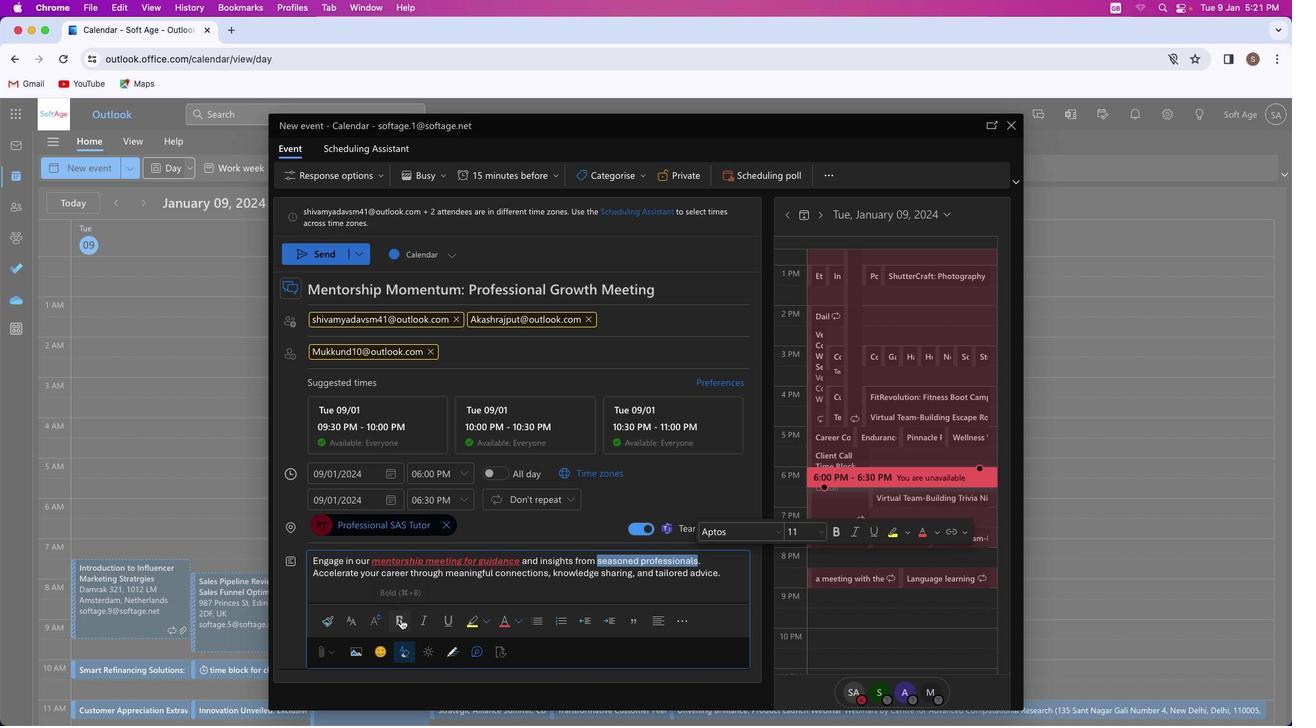
Action: Mouse pressed left at (400, 619)
Screenshot: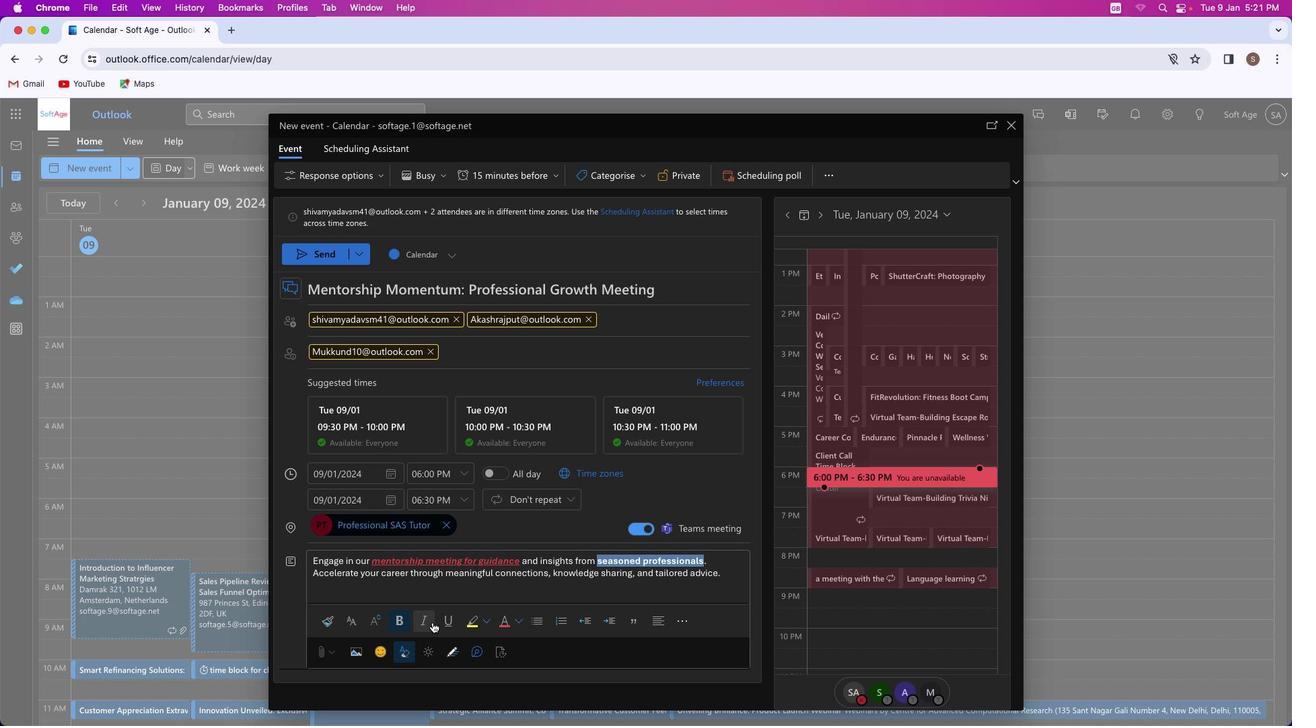 
Action: Mouse moved to (505, 621)
Screenshot: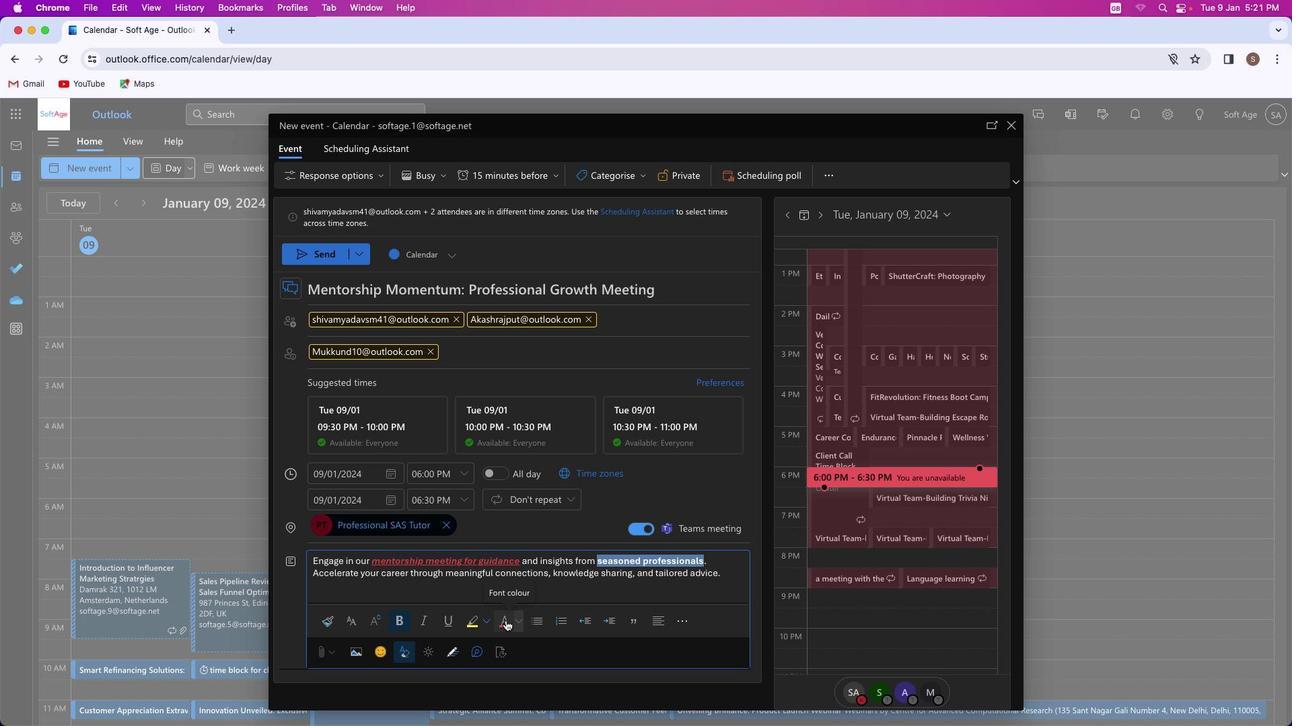 
Action: Mouse pressed left at (505, 621)
Screenshot: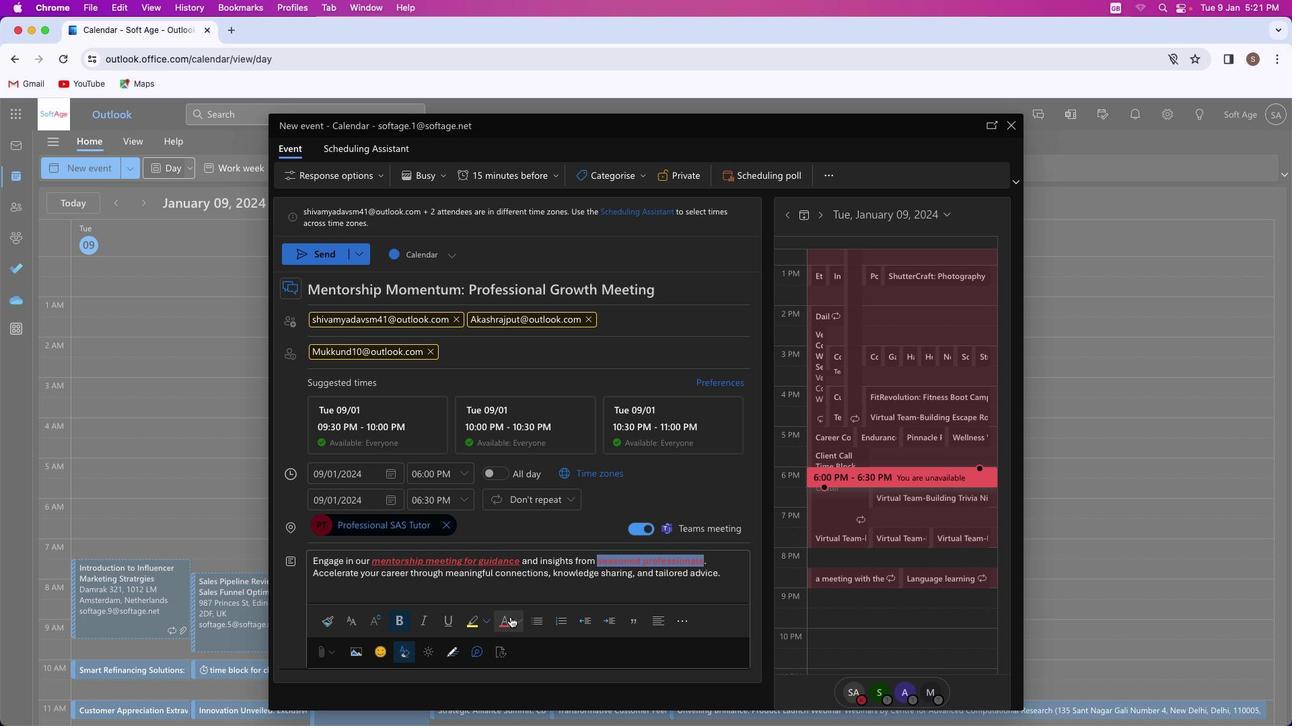
Action: Mouse moved to (607, 576)
Screenshot: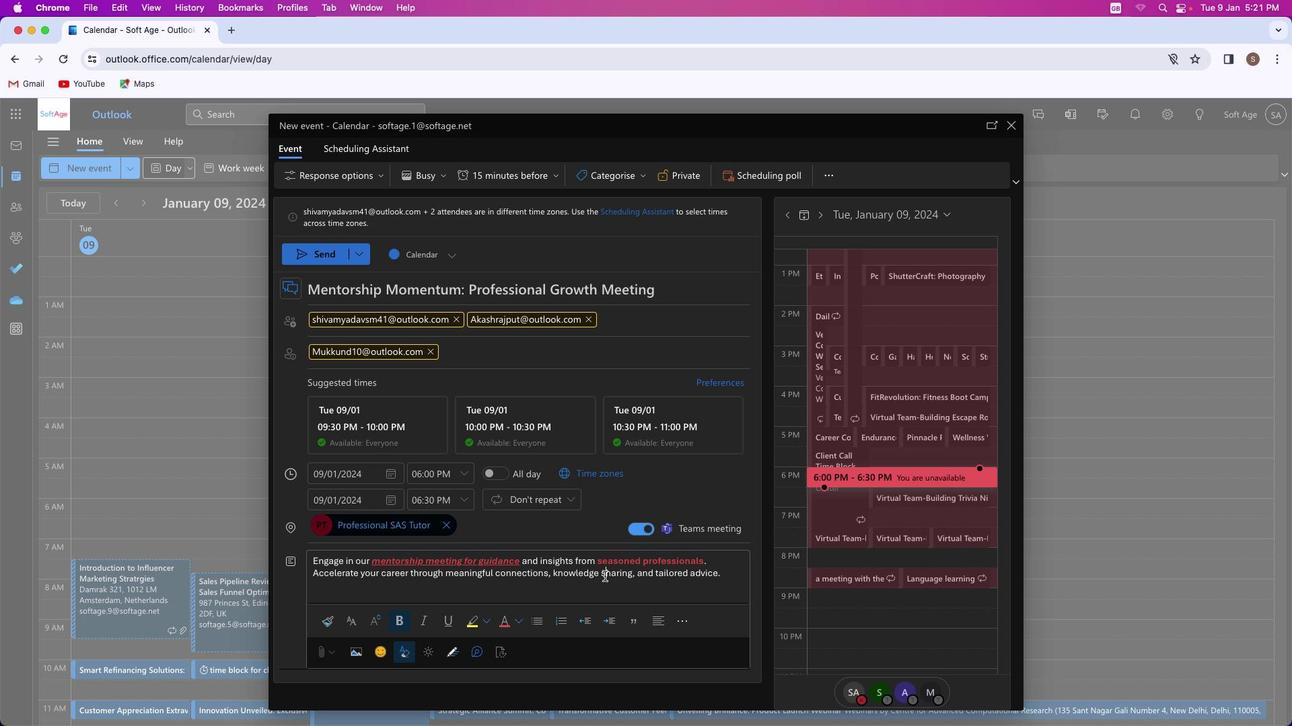 
Action: Mouse pressed left at (607, 576)
Screenshot: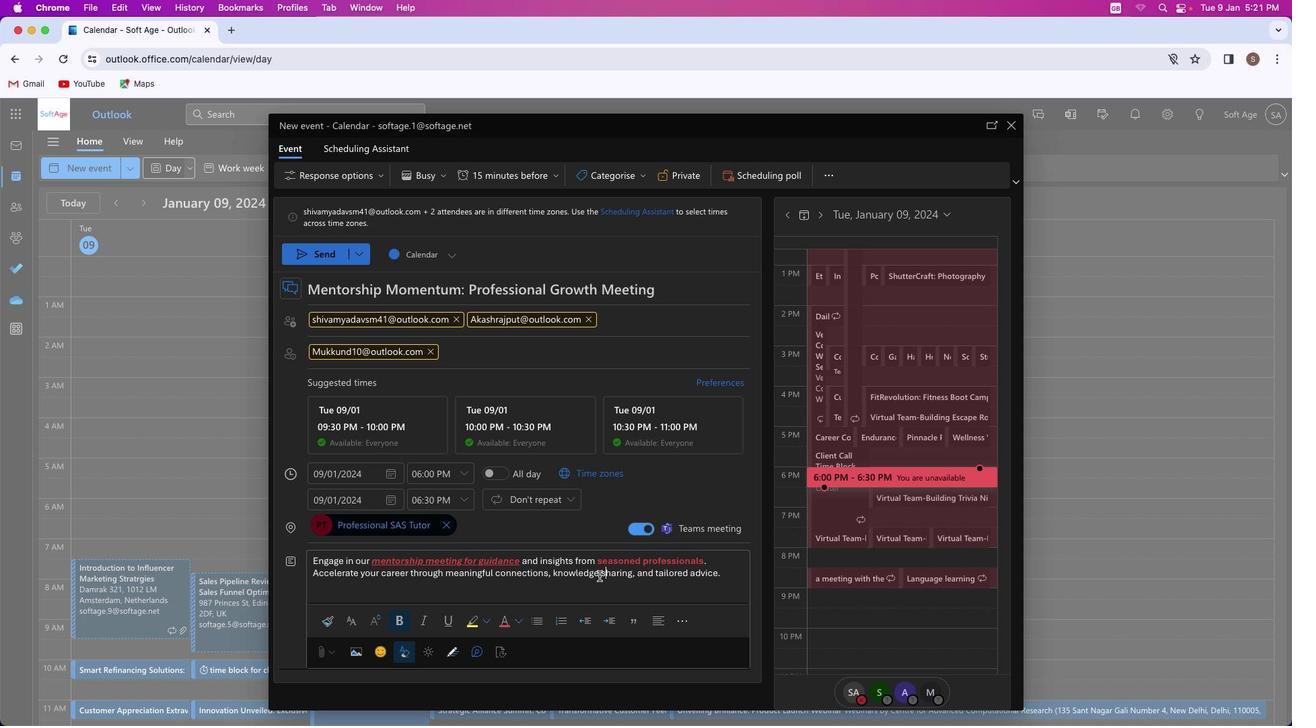 
Action: Mouse moved to (596, 562)
Screenshot: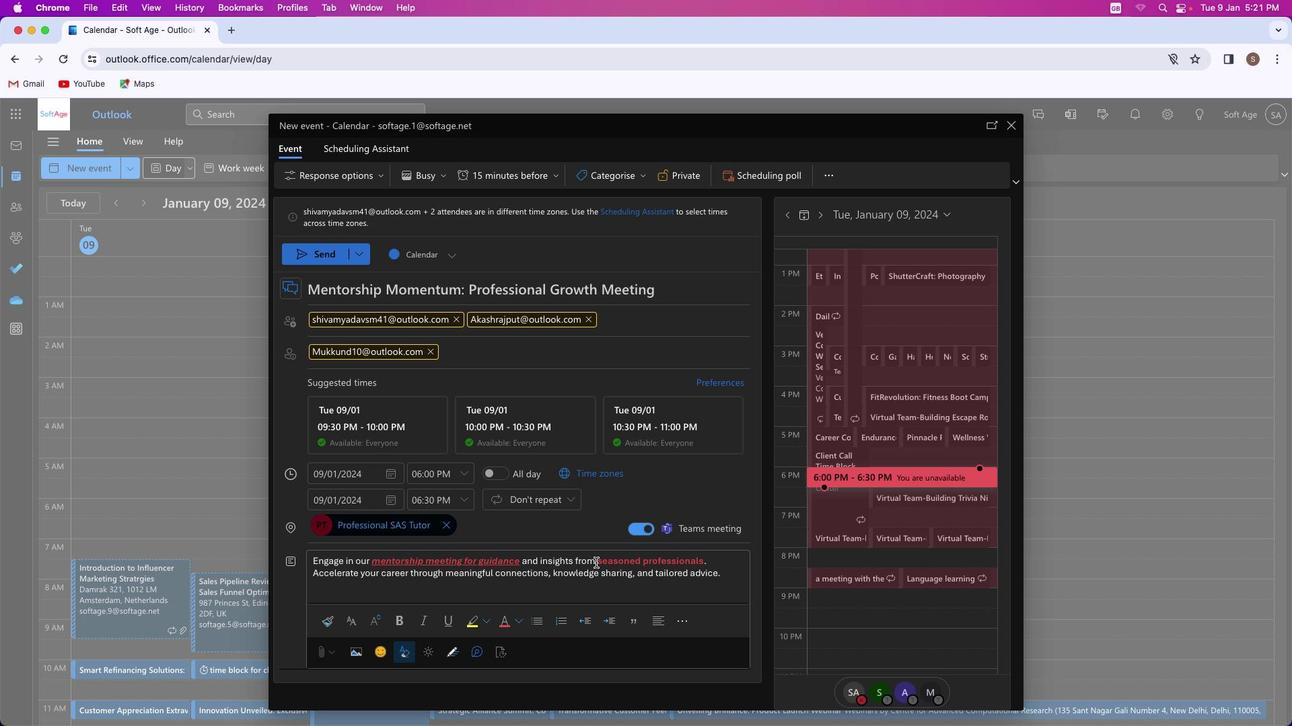 
Action: Mouse pressed left at (596, 562)
Screenshot: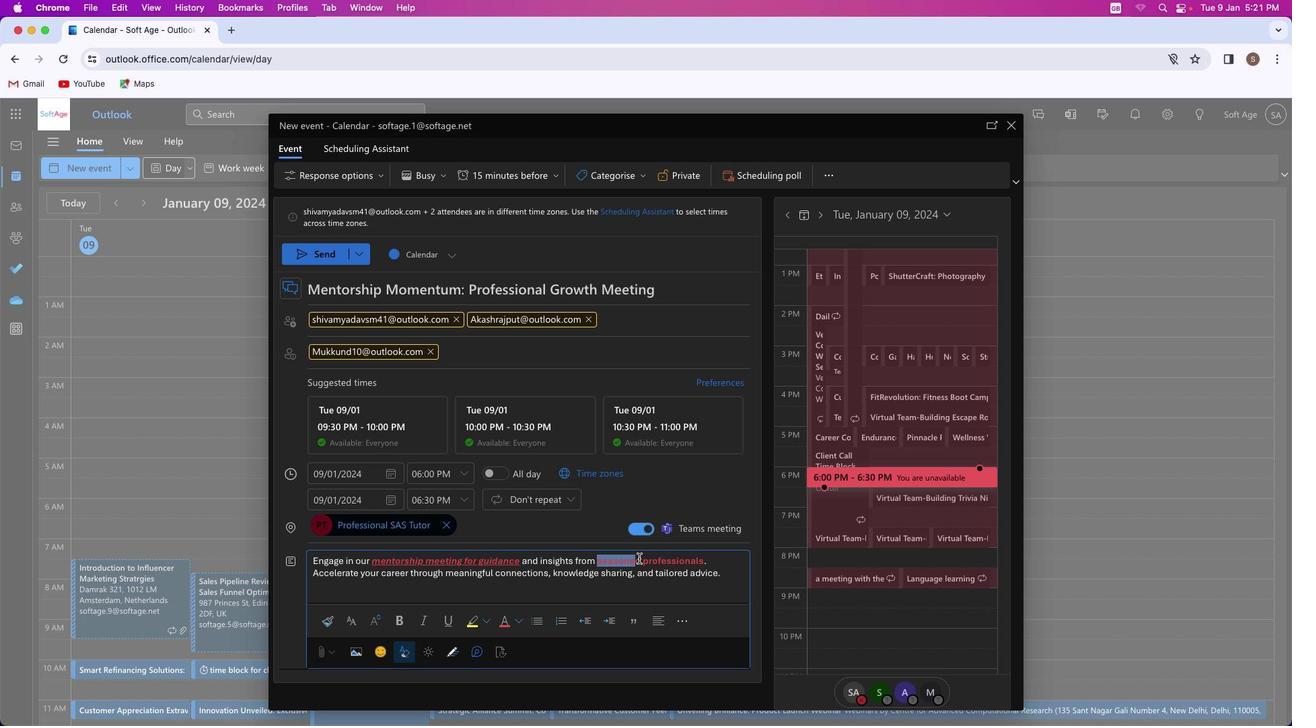 
Action: Mouse moved to (428, 621)
Screenshot: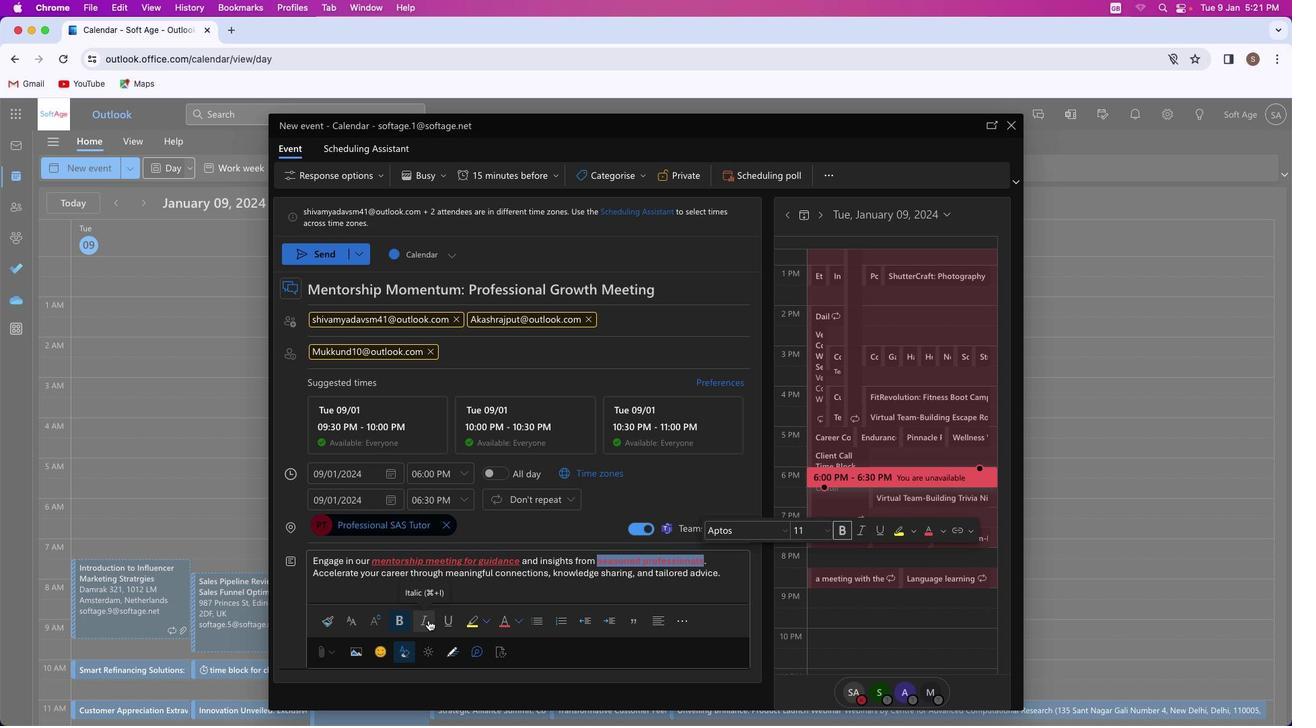 
Action: Mouse pressed left at (428, 621)
Screenshot: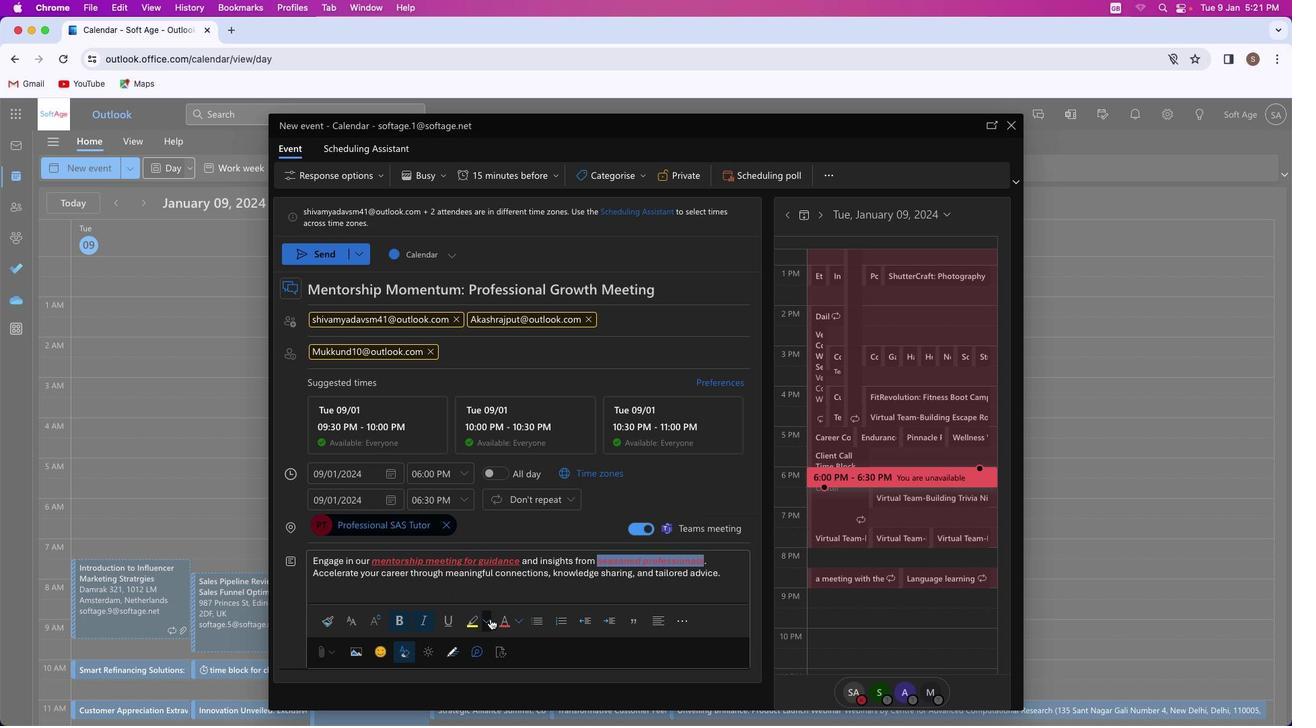 
Action: Mouse moved to (448, 617)
Screenshot: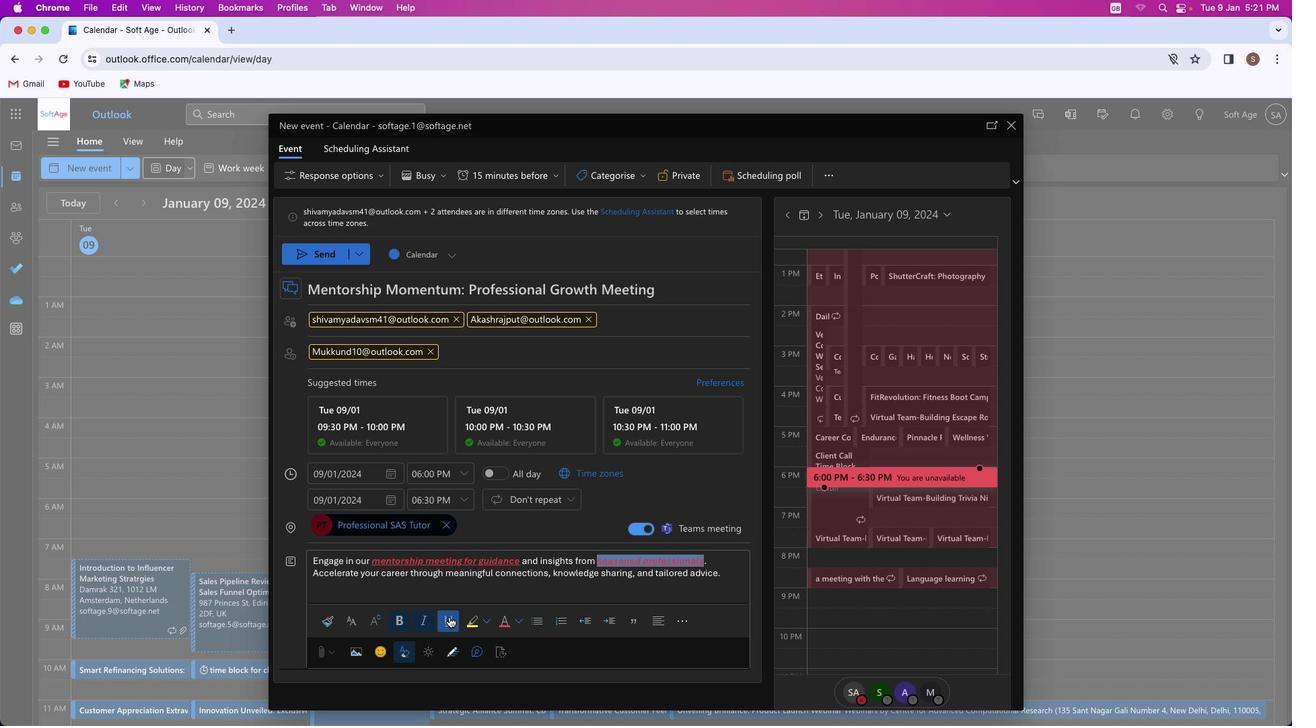 
Action: Mouse pressed left at (448, 617)
Screenshot: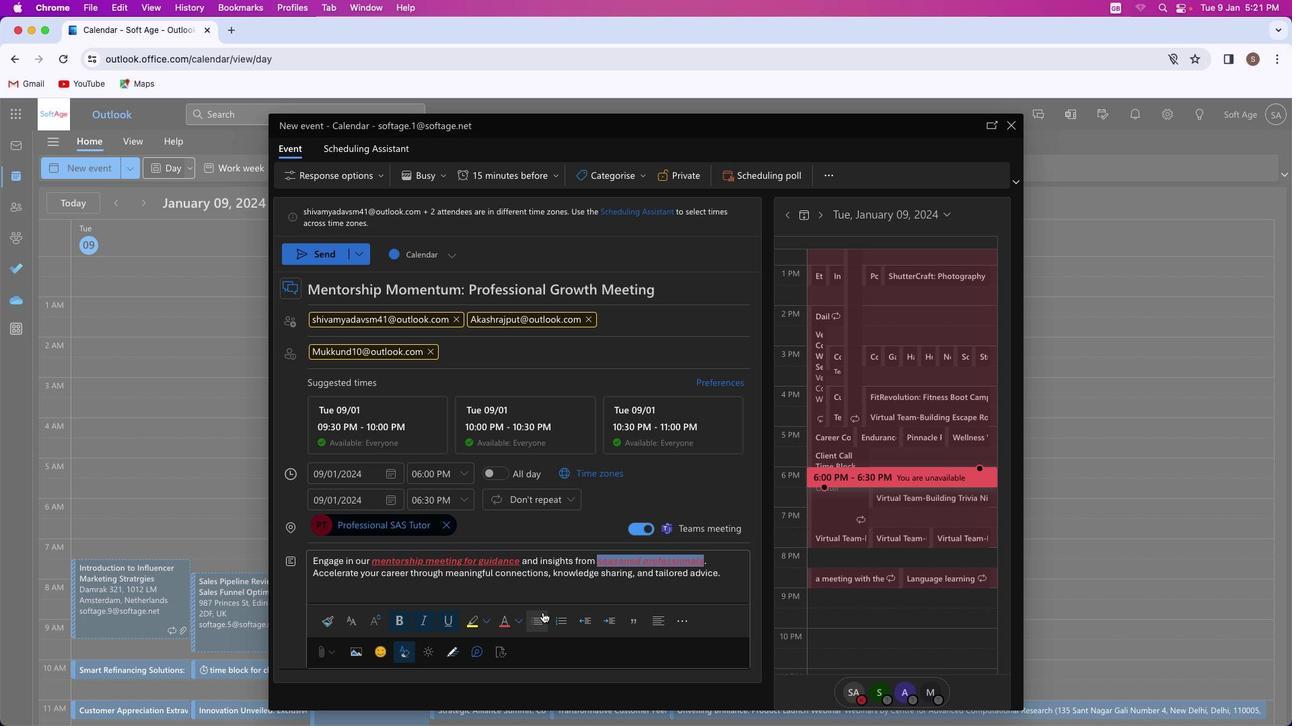 
Action: Mouse moved to (612, 586)
Screenshot: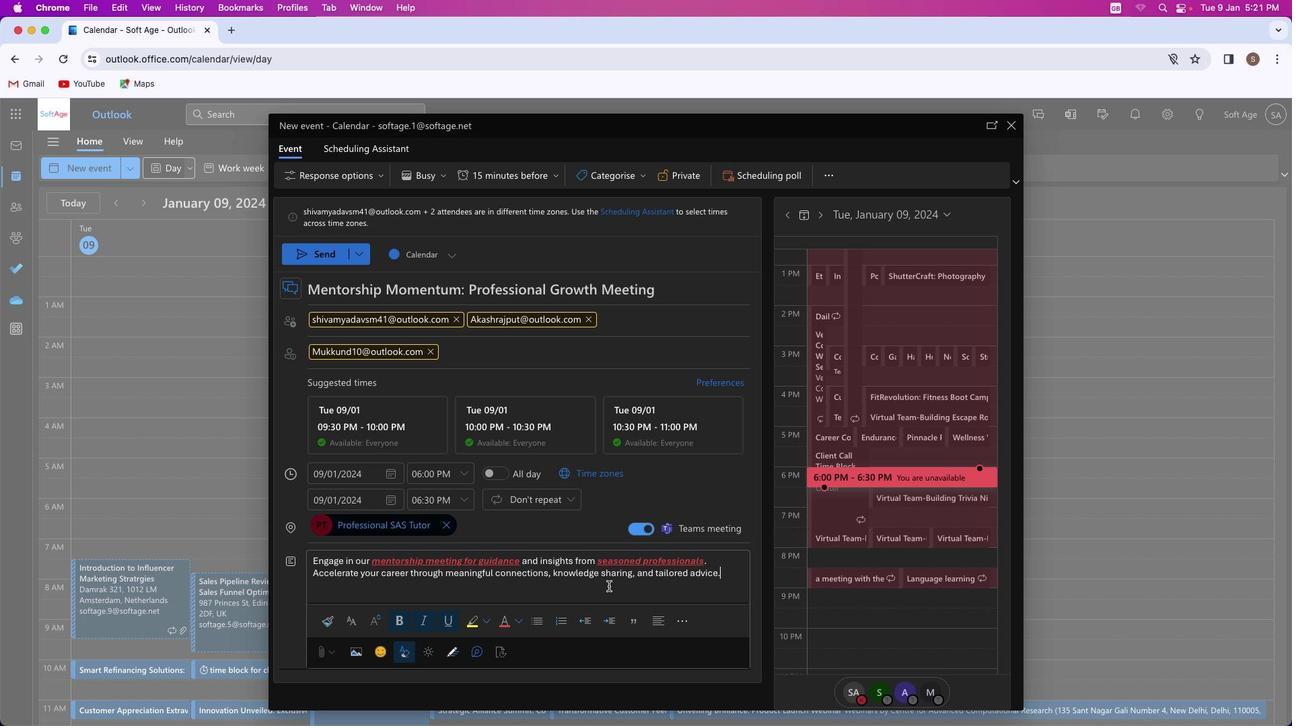 
Action: Mouse pressed left at (612, 586)
Screenshot: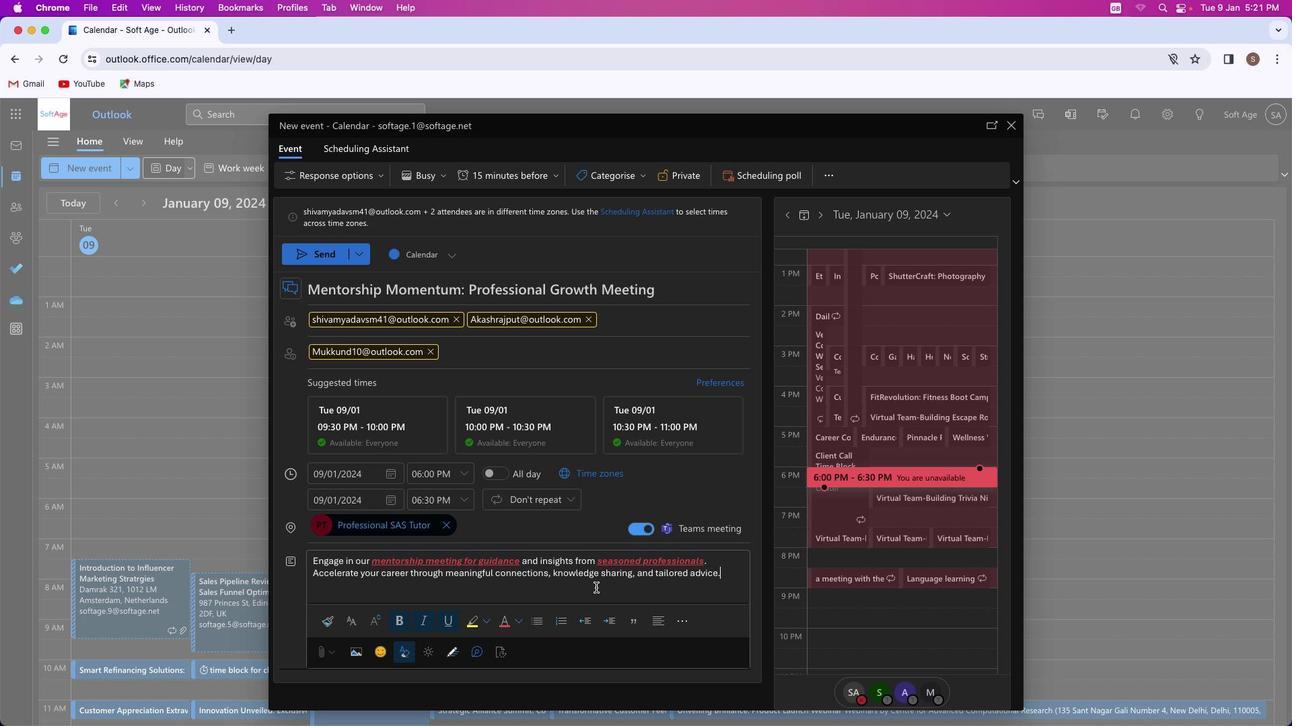 
Action: Mouse moved to (644, 175)
Screenshot: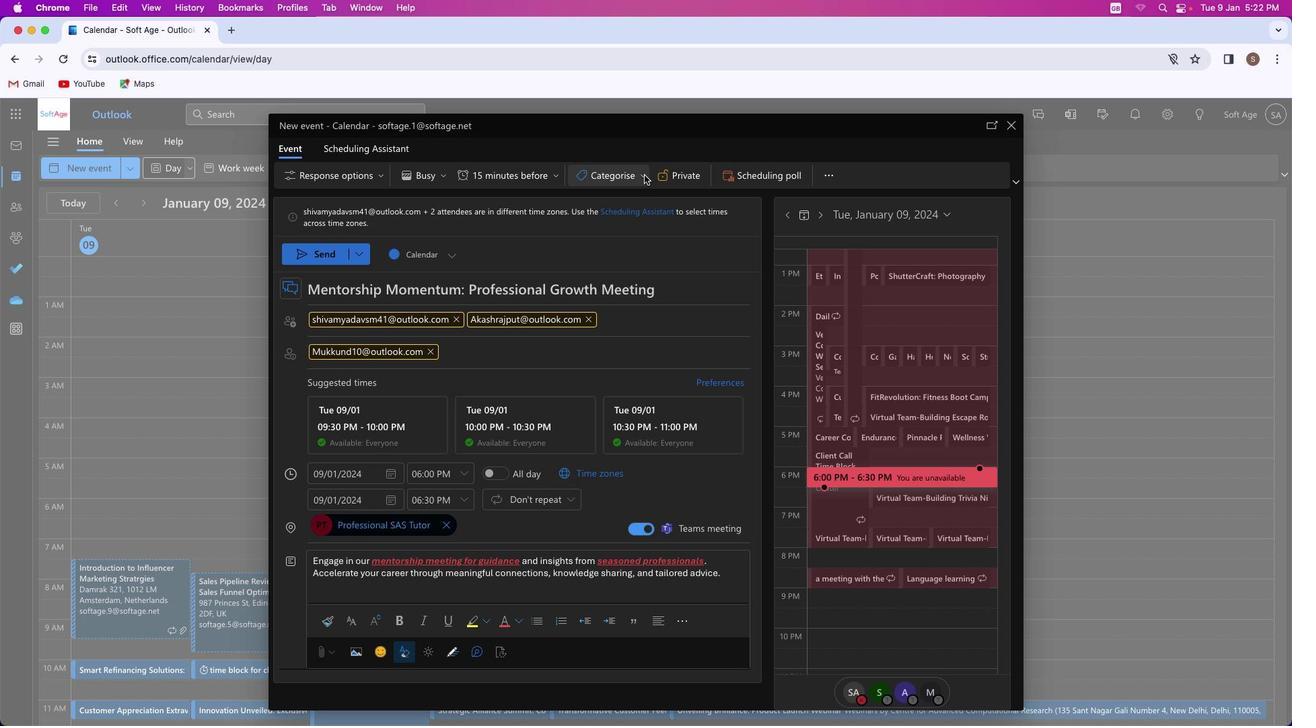 
Action: Mouse pressed left at (644, 175)
Screenshot: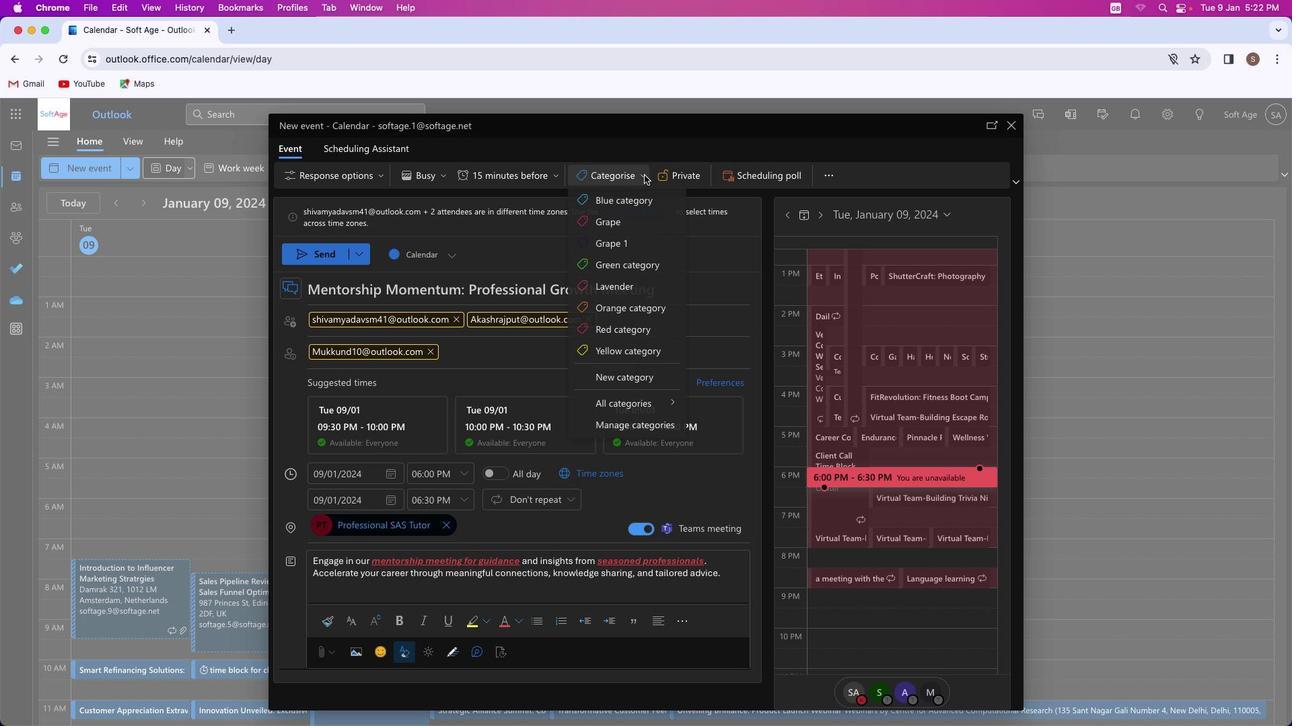 
Action: Mouse moved to (611, 267)
Screenshot: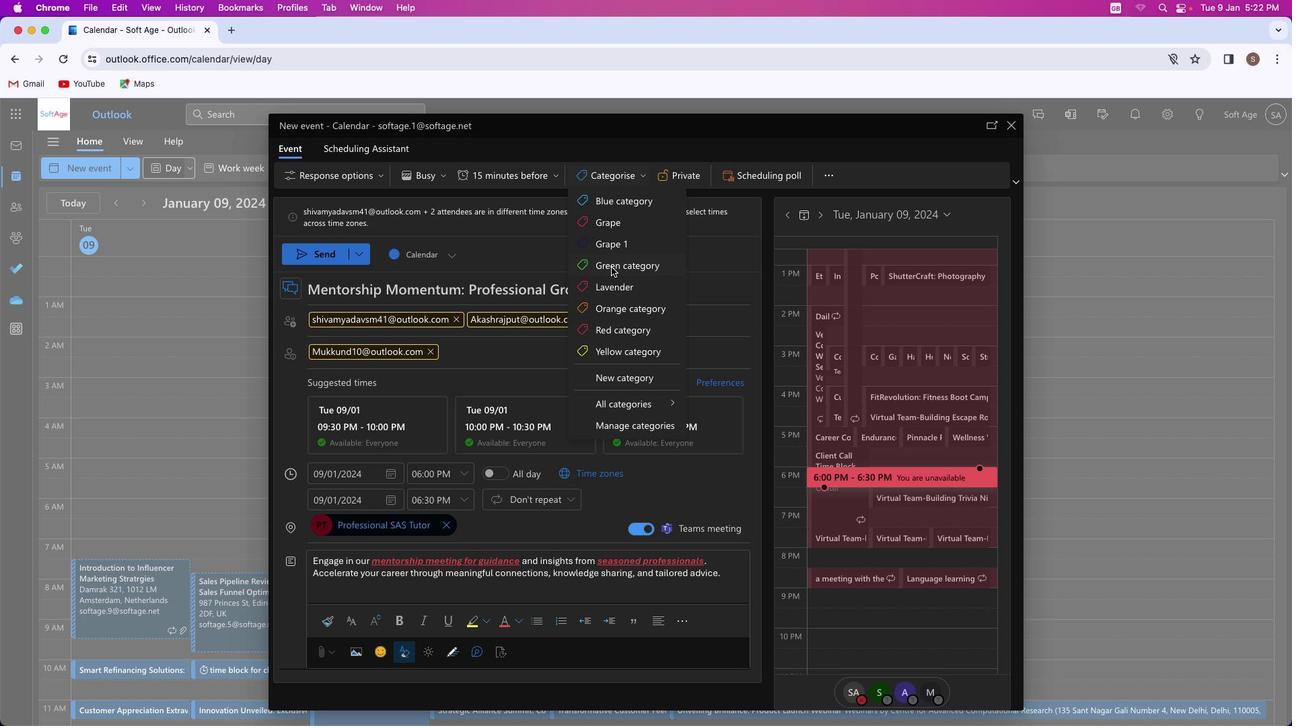 
Action: Mouse pressed left at (611, 267)
Screenshot: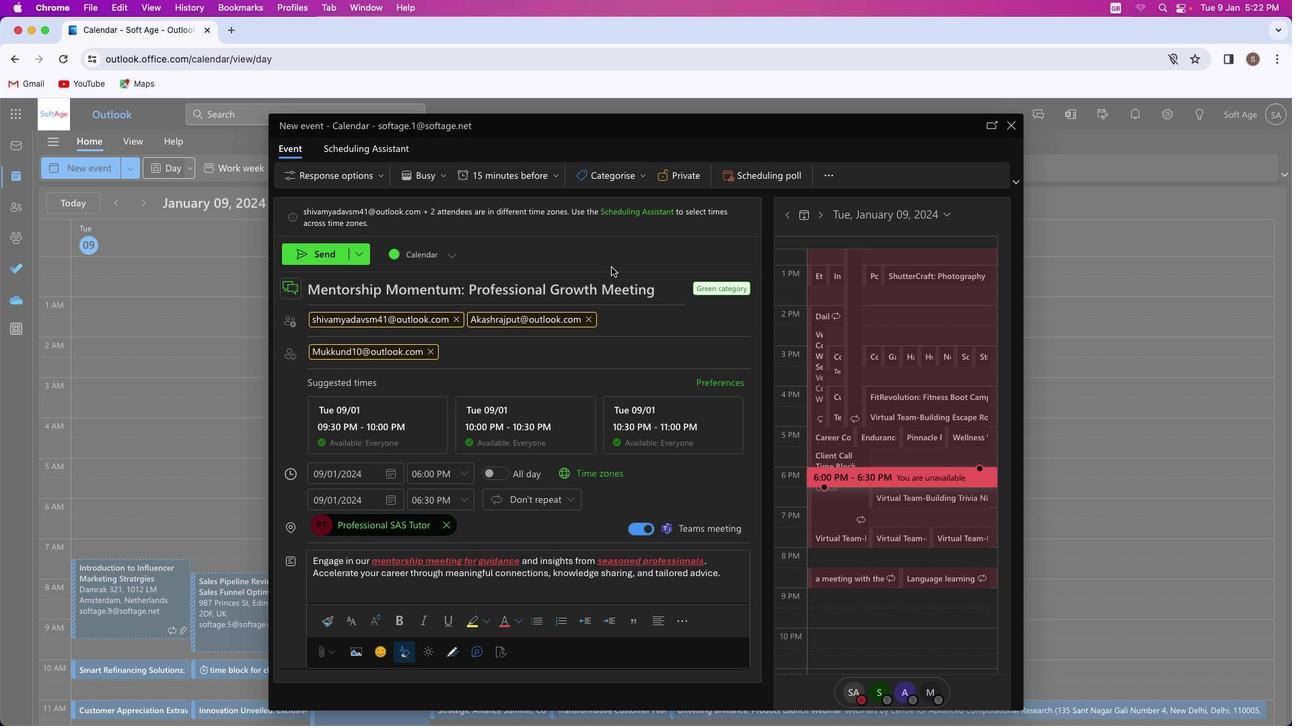 
Action: Mouse moved to (329, 253)
Screenshot: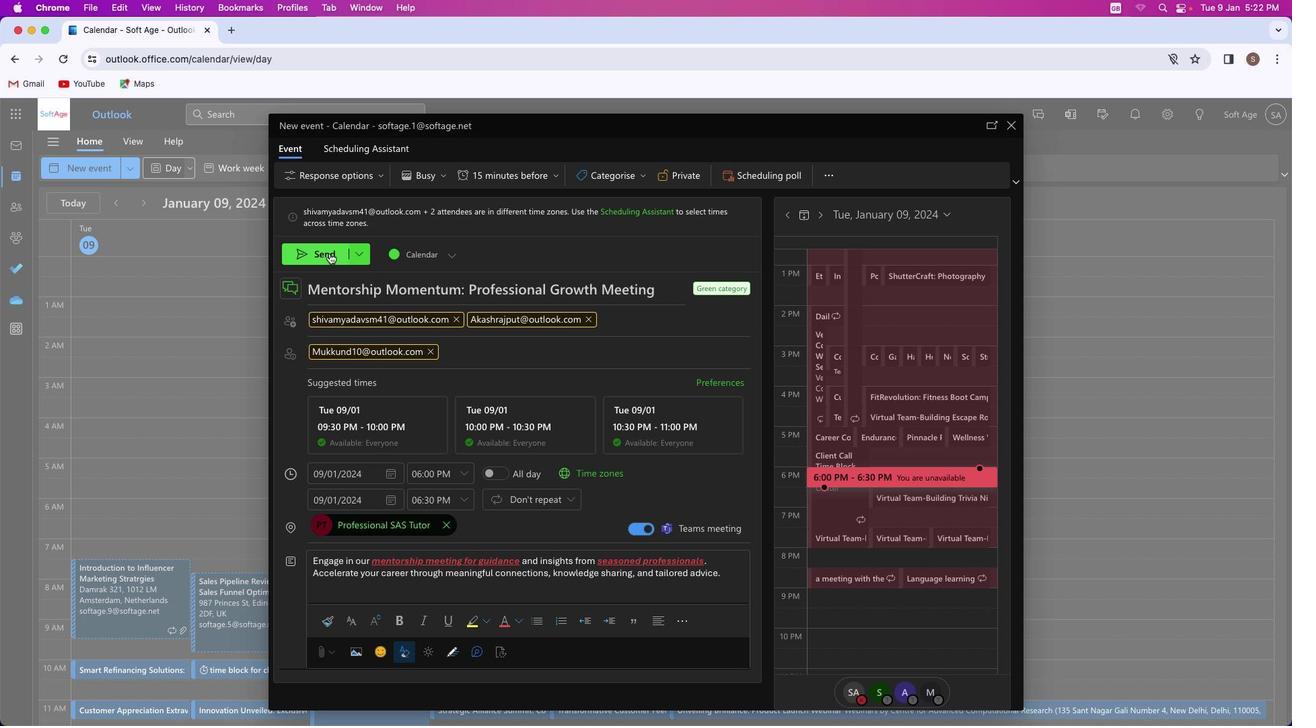
Action: Mouse pressed left at (329, 253)
Screenshot: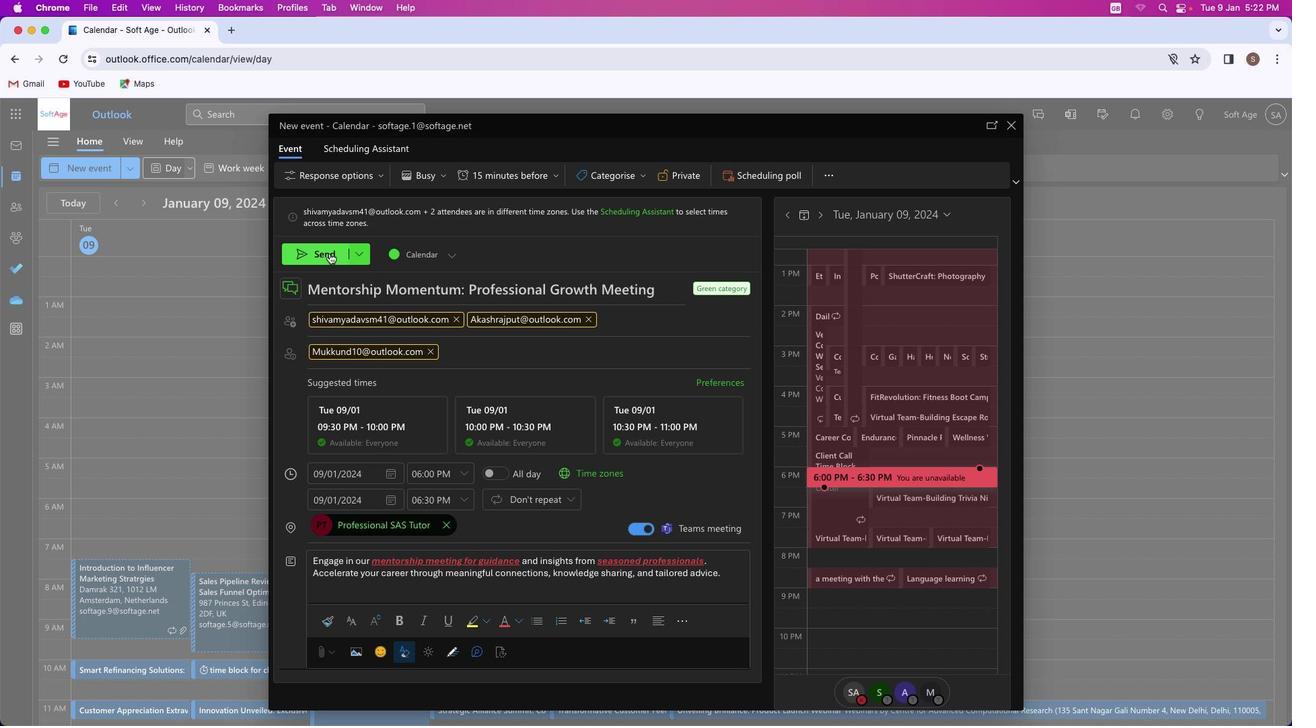 
Action: Mouse moved to (590, 562)
Screenshot: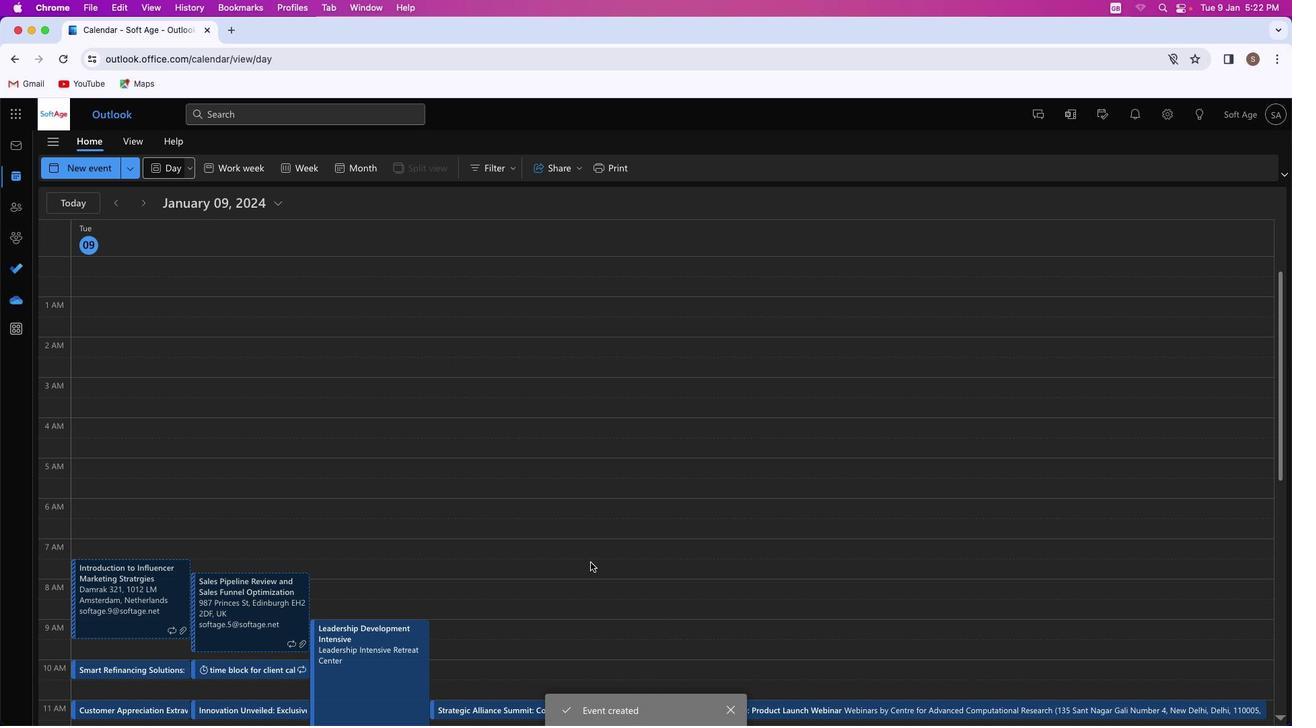
